 Task: Create a due date automation trigger when advanced on, on the wednesday after a card is due add fields without custom field "Resume" set to a date more than 1 days ago at 11:00 AM.
Action: Mouse moved to (1323, 99)
Screenshot: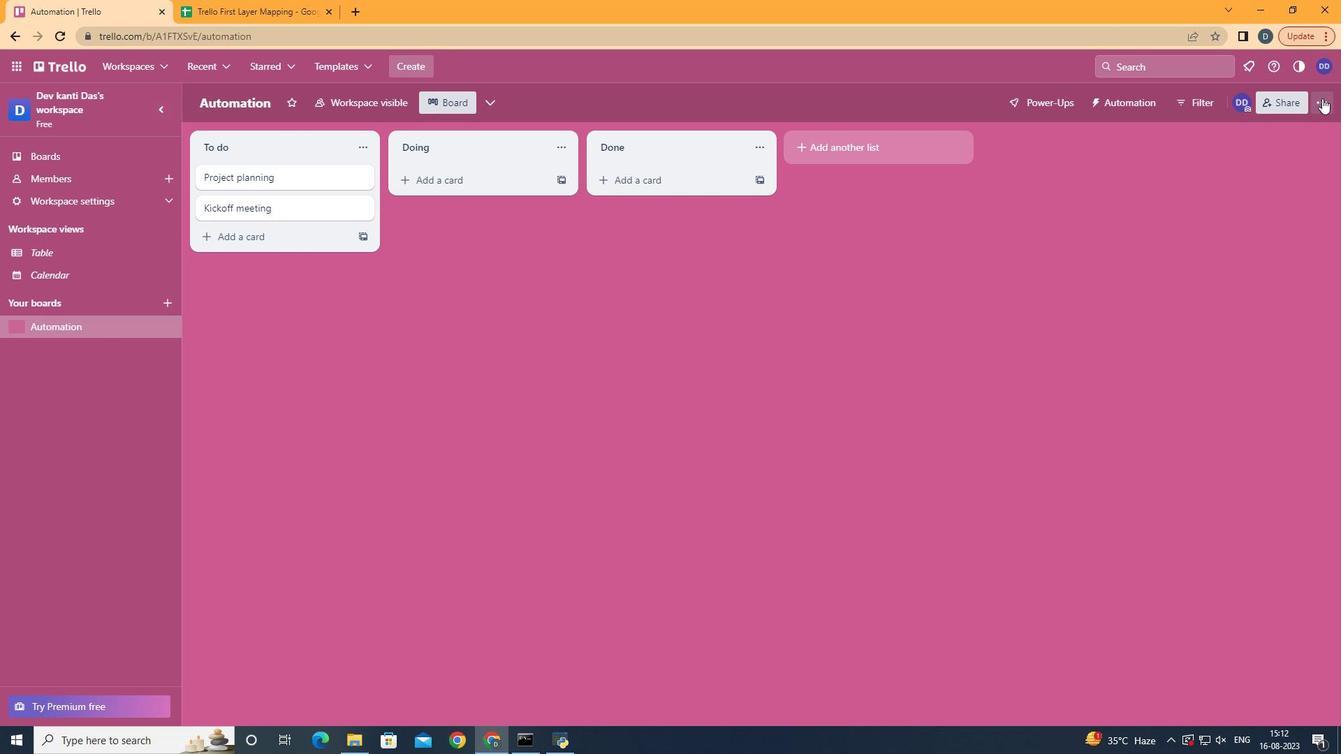 
Action: Mouse pressed left at (1323, 99)
Screenshot: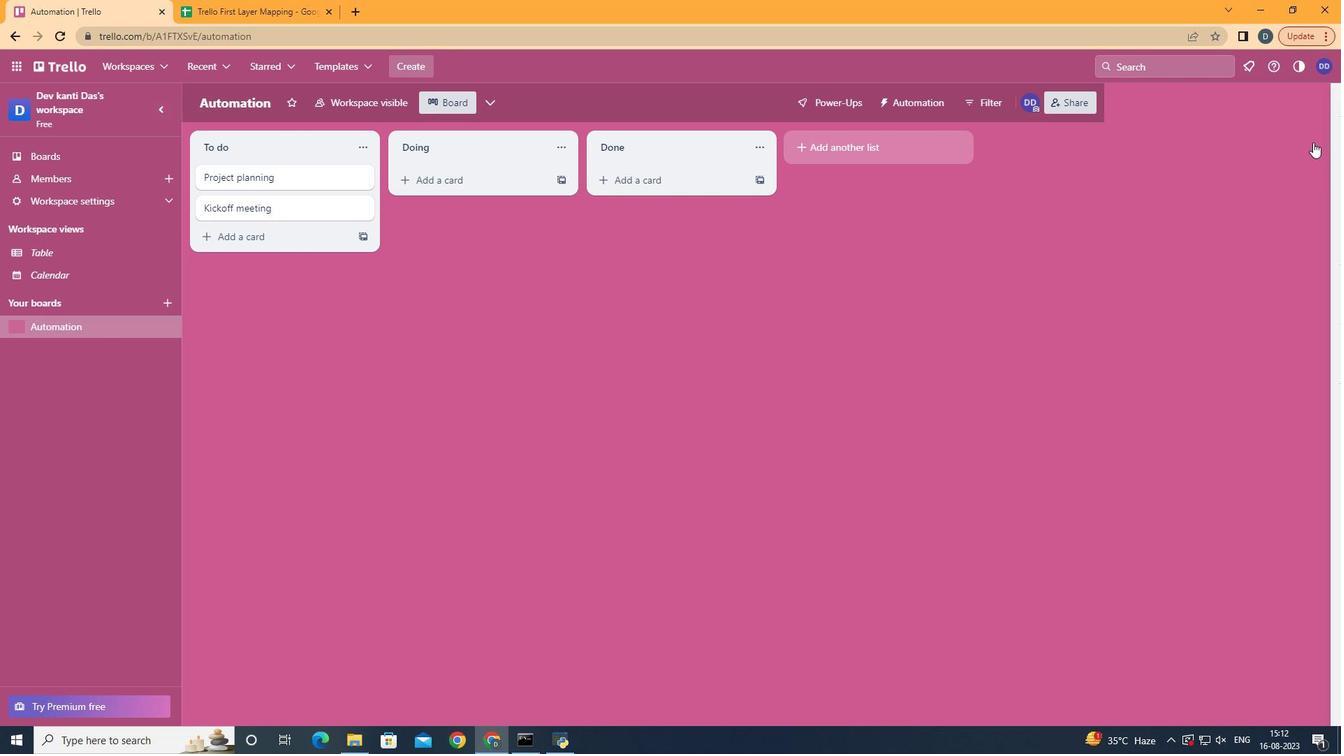 
Action: Mouse moved to (1190, 294)
Screenshot: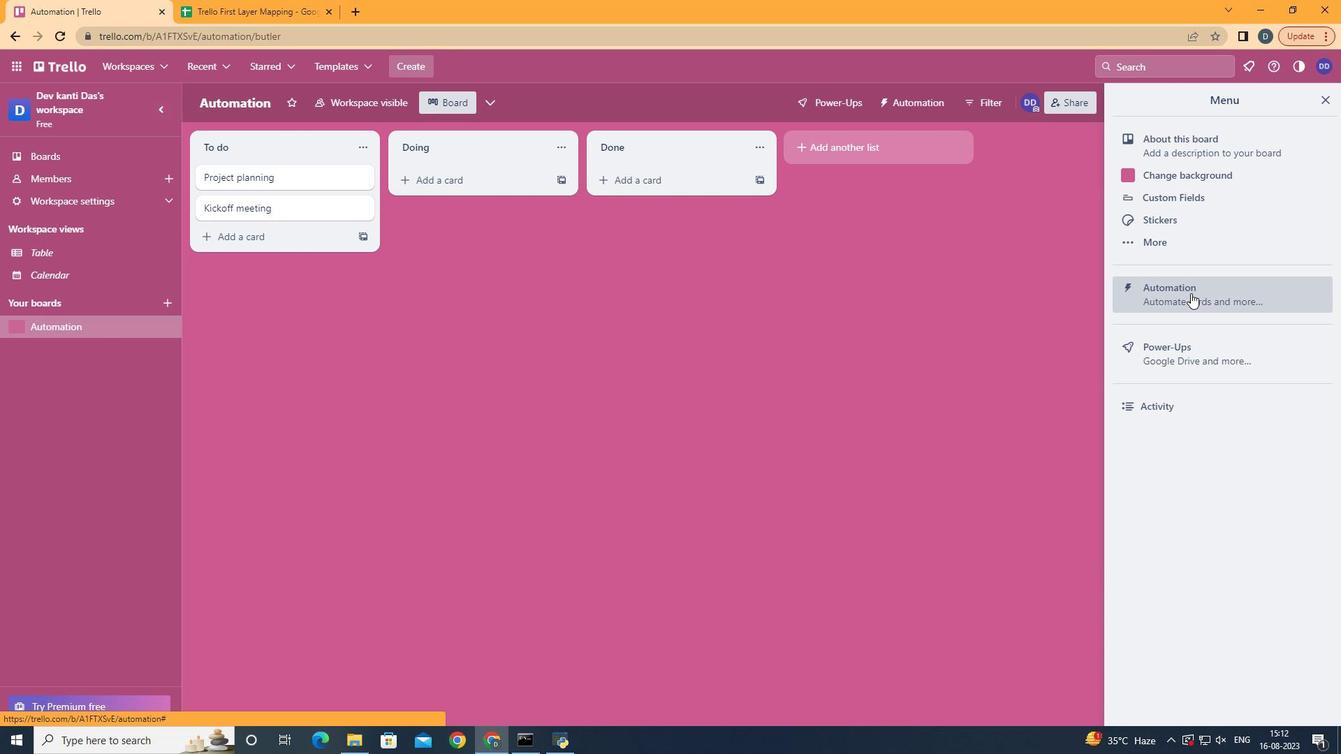 
Action: Mouse pressed left at (1190, 294)
Screenshot: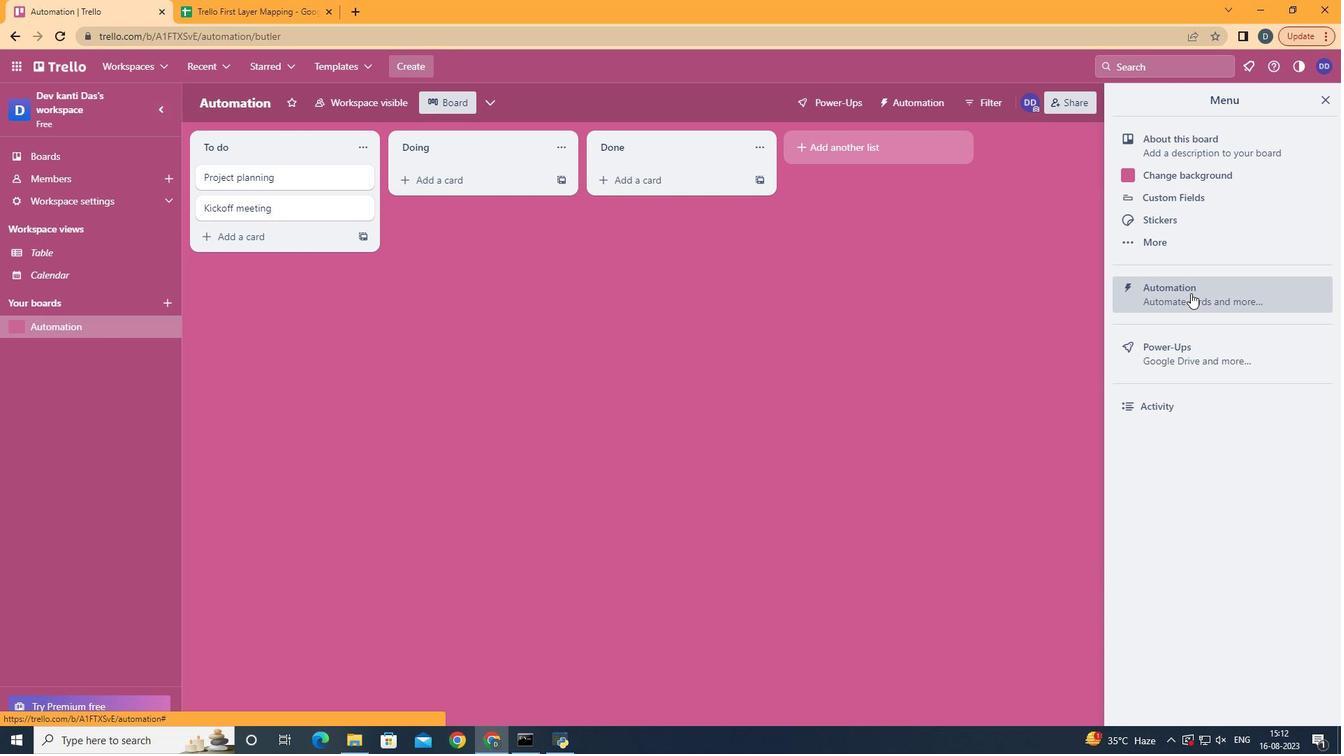 
Action: Mouse moved to (259, 287)
Screenshot: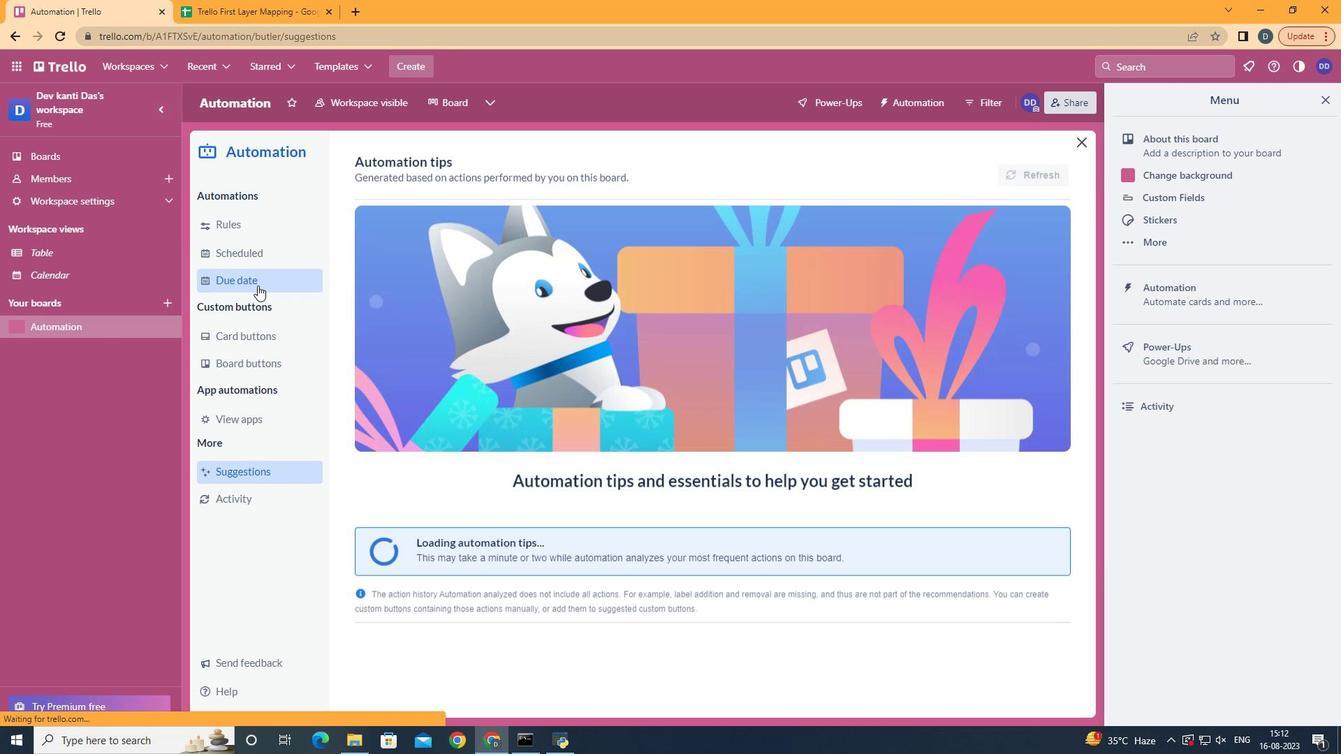 
Action: Mouse pressed left at (259, 287)
Screenshot: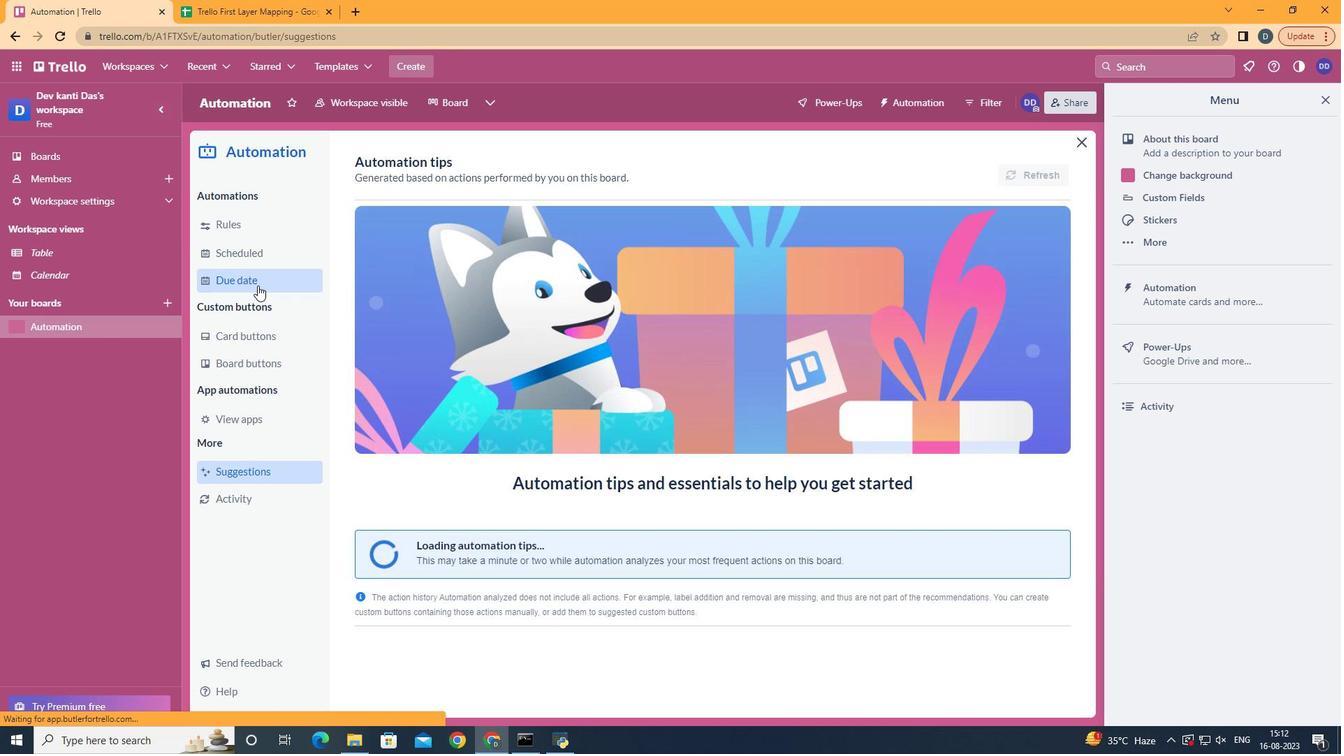 
Action: Mouse moved to (973, 167)
Screenshot: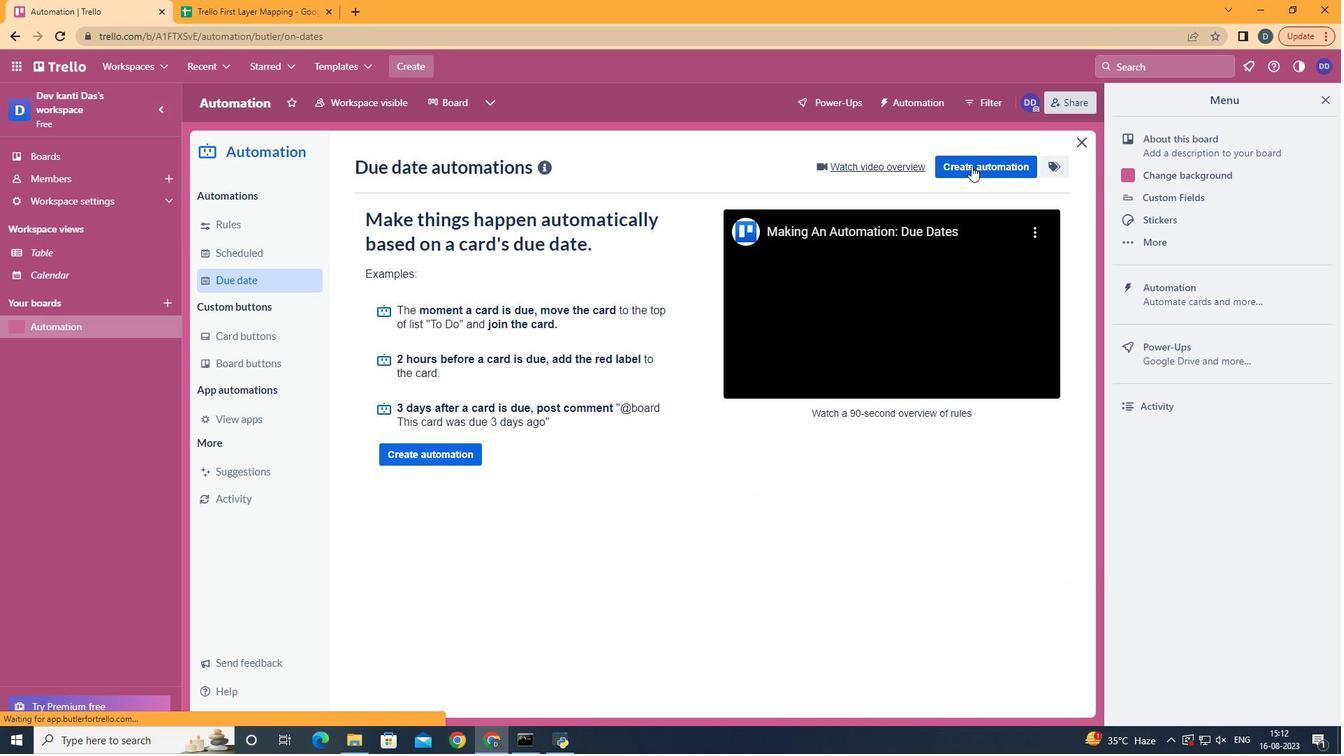 
Action: Mouse pressed left at (973, 167)
Screenshot: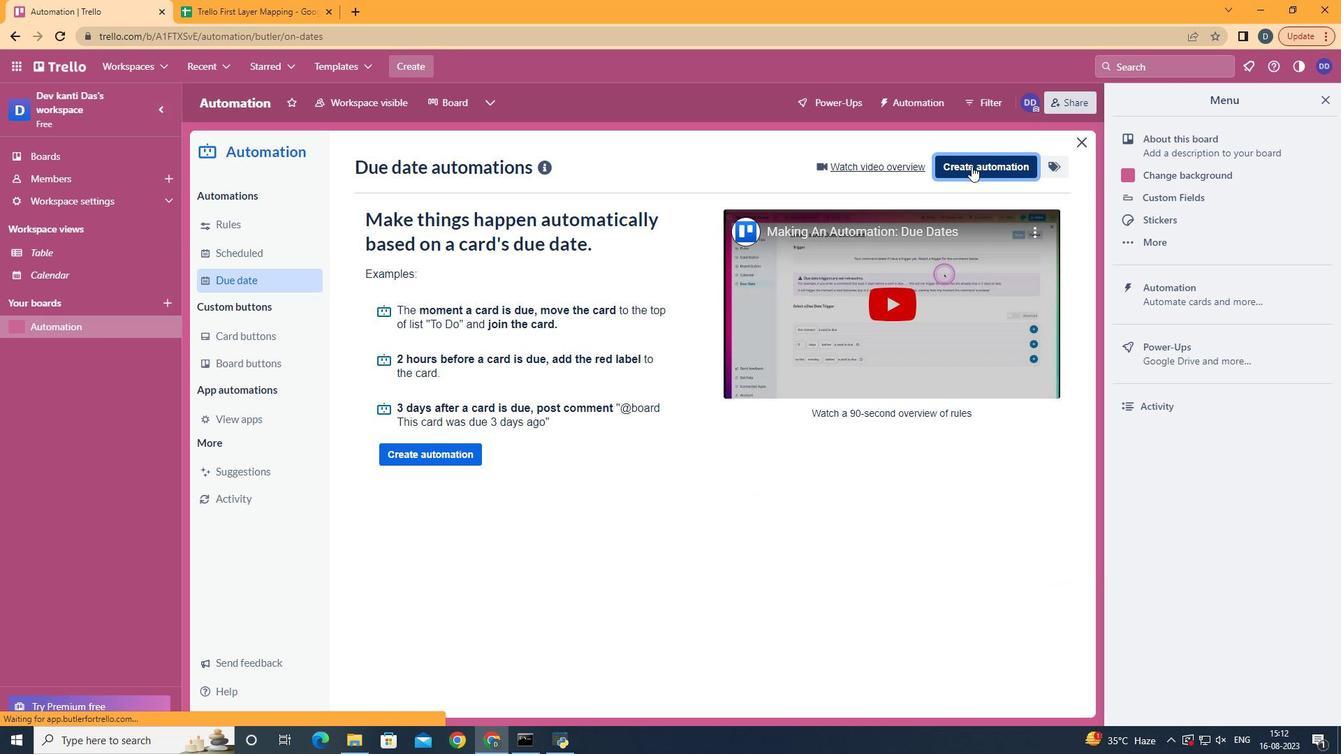
Action: Mouse moved to (732, 331)
Screenshot: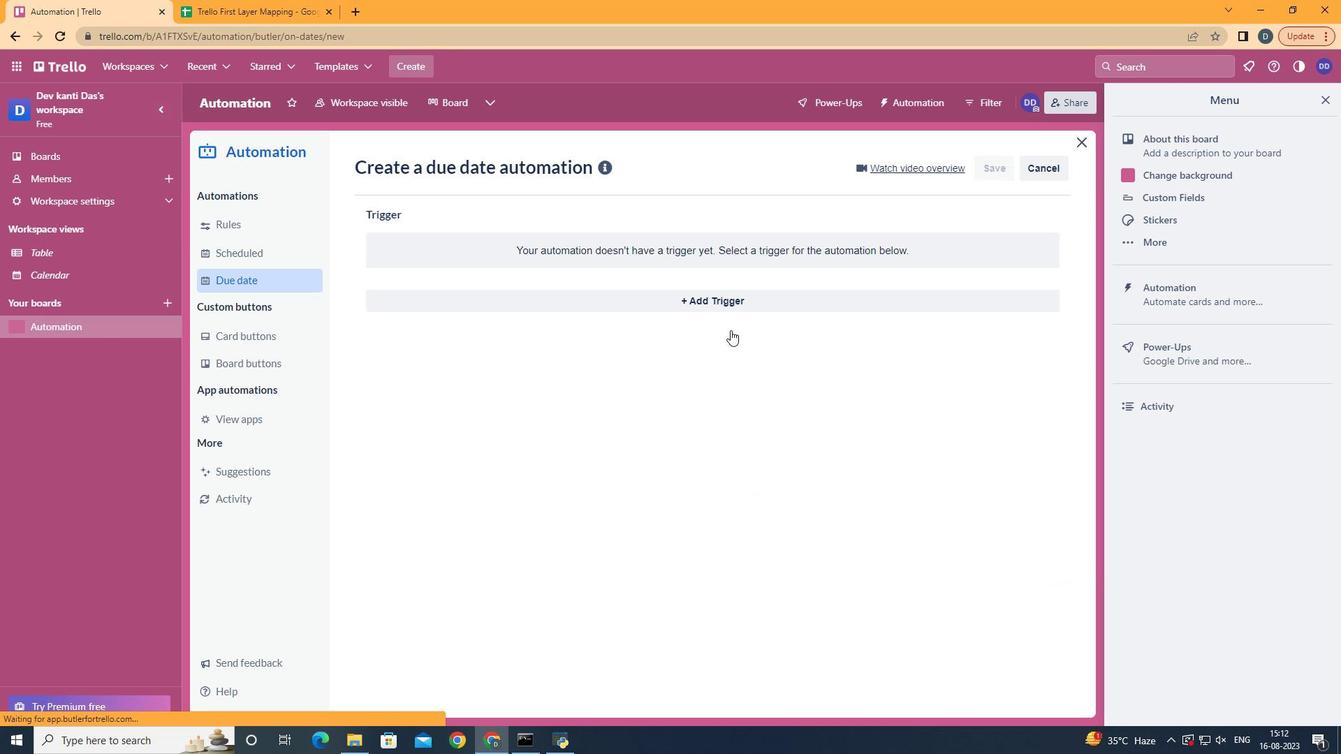 
Action: Mouse pressed left at (732, 331)
Screenshot: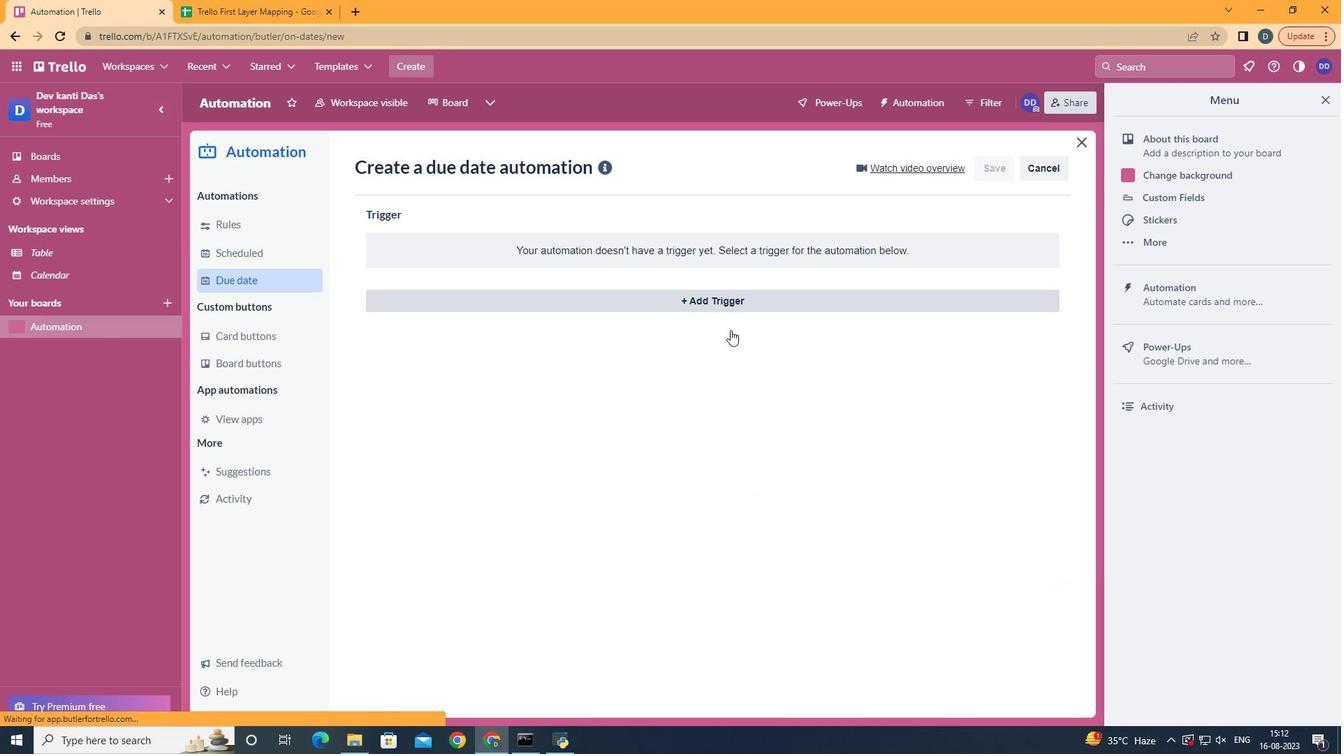 
Action: Mouse moved to (753, 313)
Screenshot: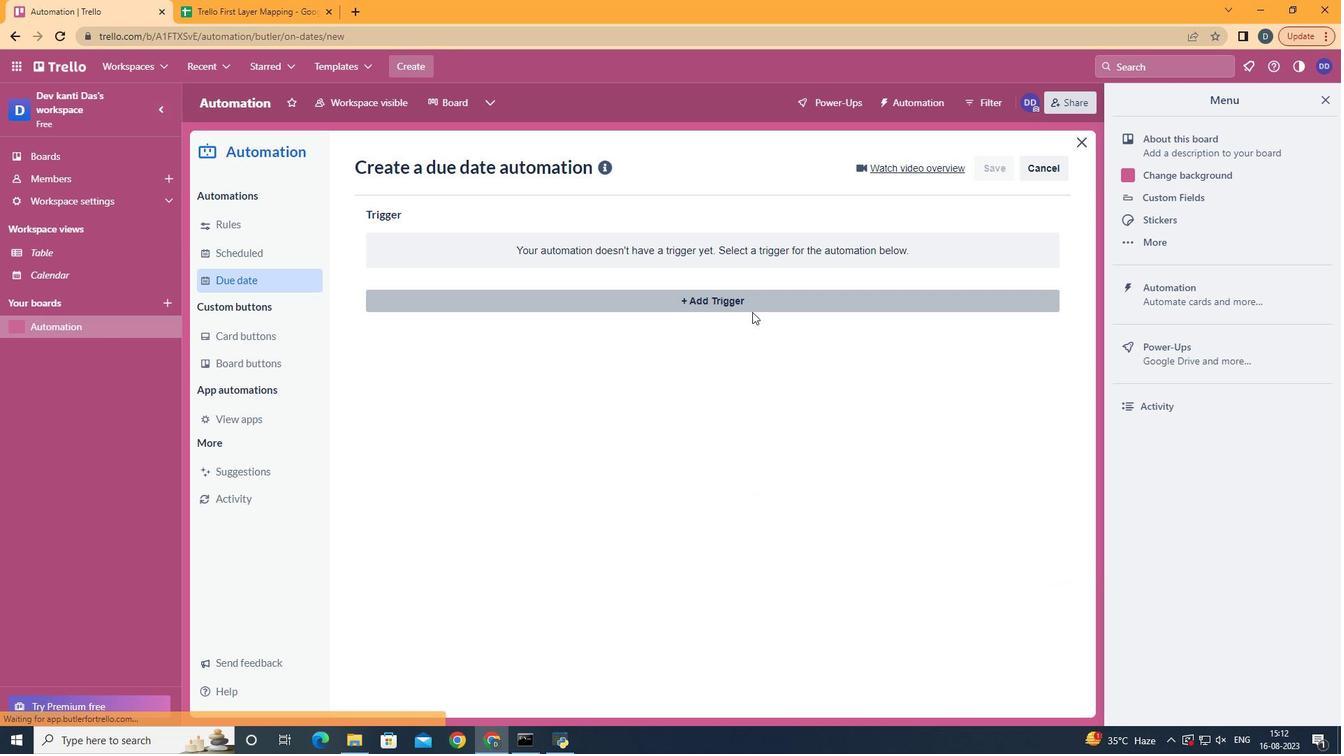 
Action: Mouse pressed left at (753, 313)
Screenshot: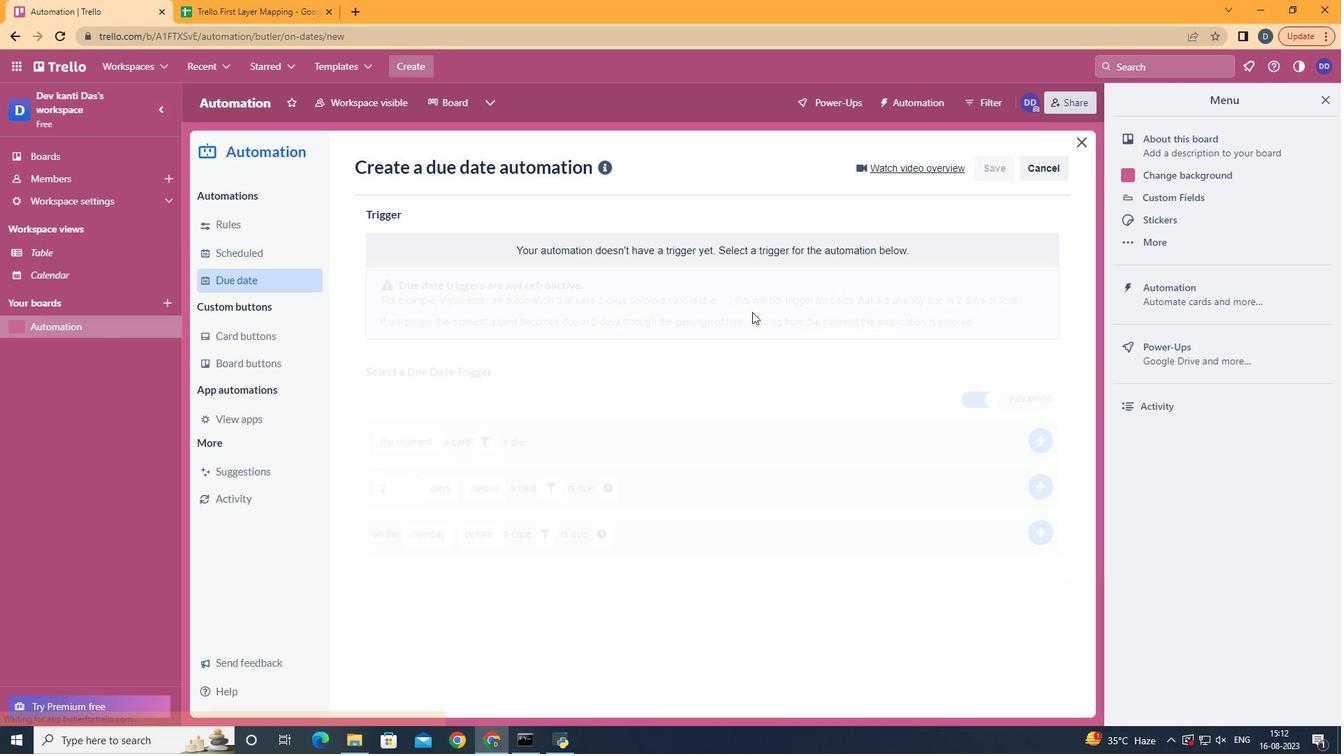 
Action: Mouse moved to (465, 423)
Screenshot: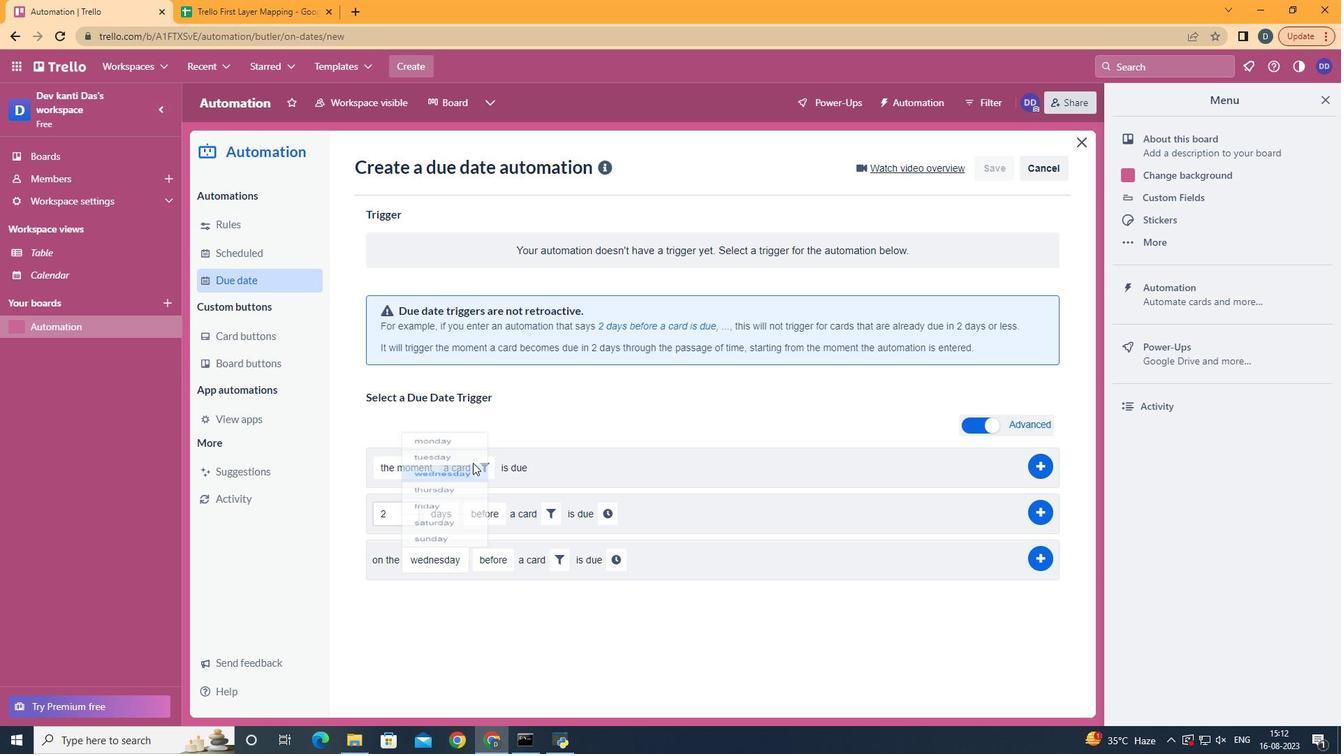 
Action: Mouse pressed left at (465, 423)
Screenshot: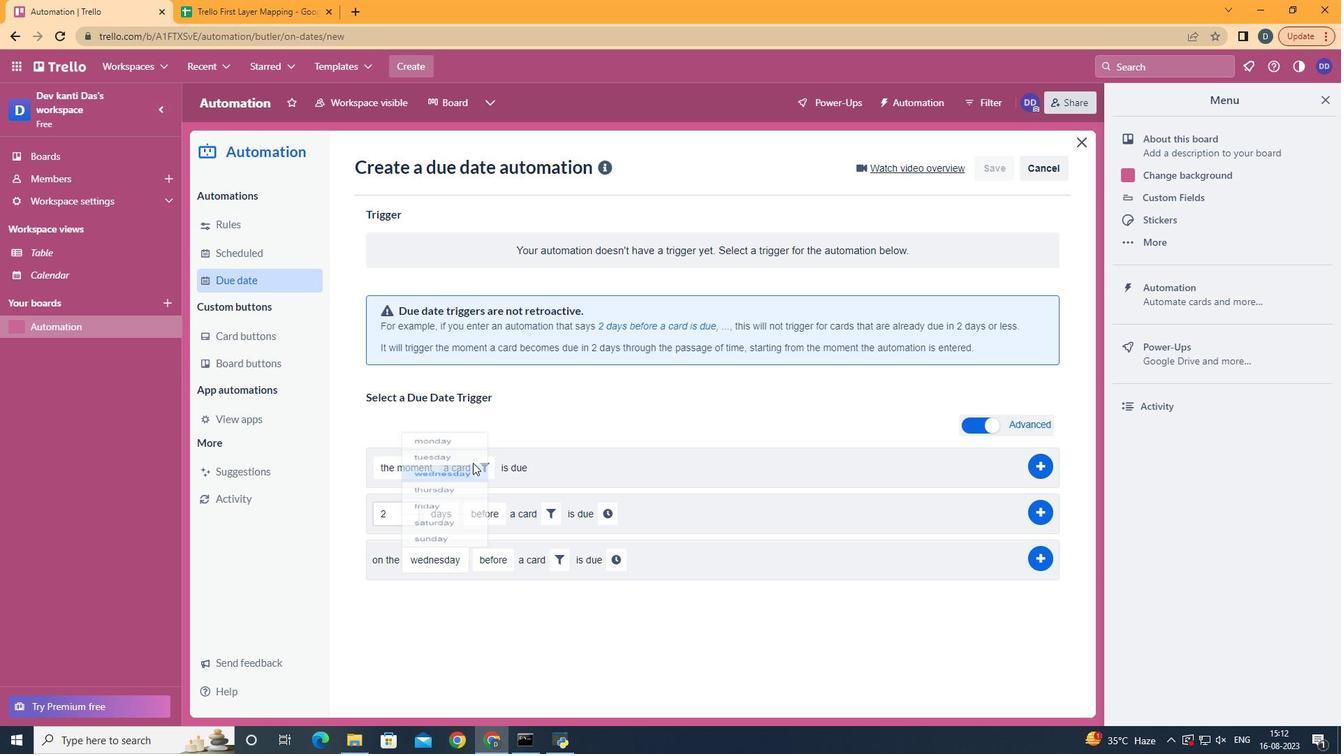 
Action: Mouse moved to (516, 613)
Screenshot: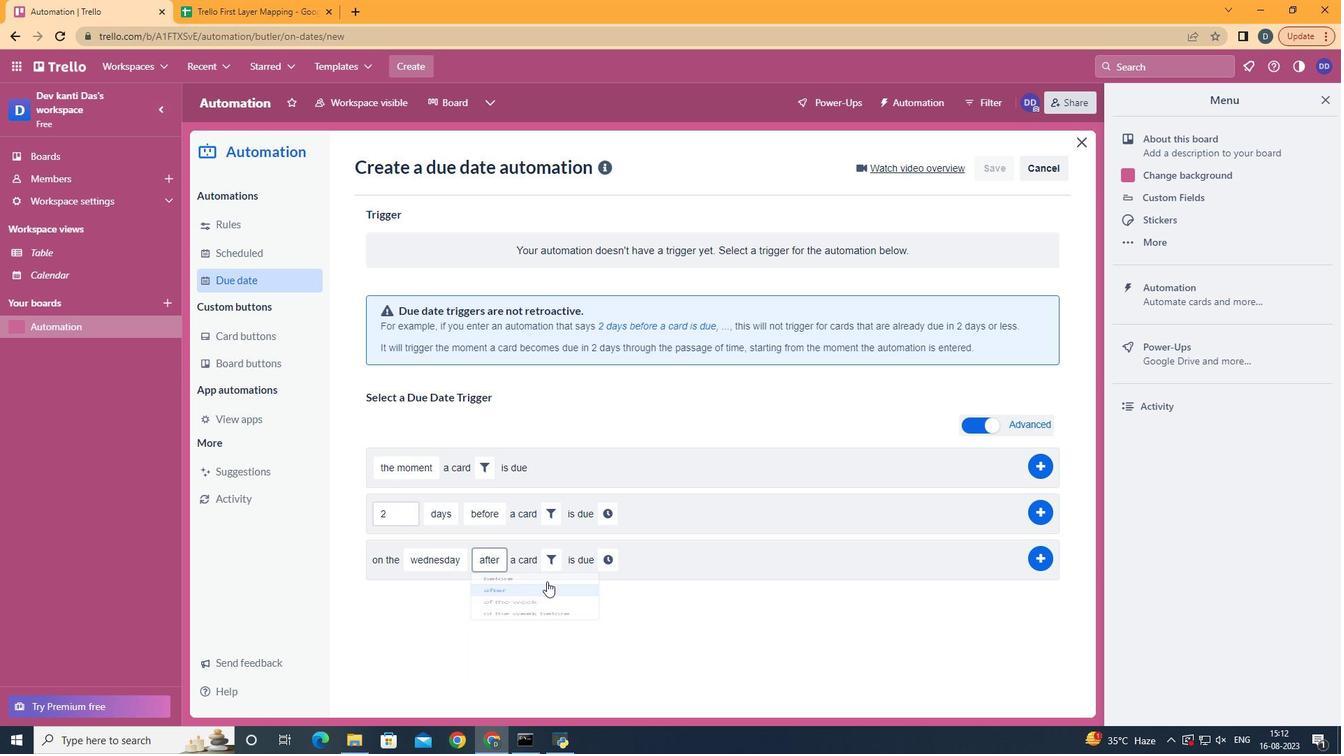 
Action: Mouse pressed left at (516, 613)
Screenshot: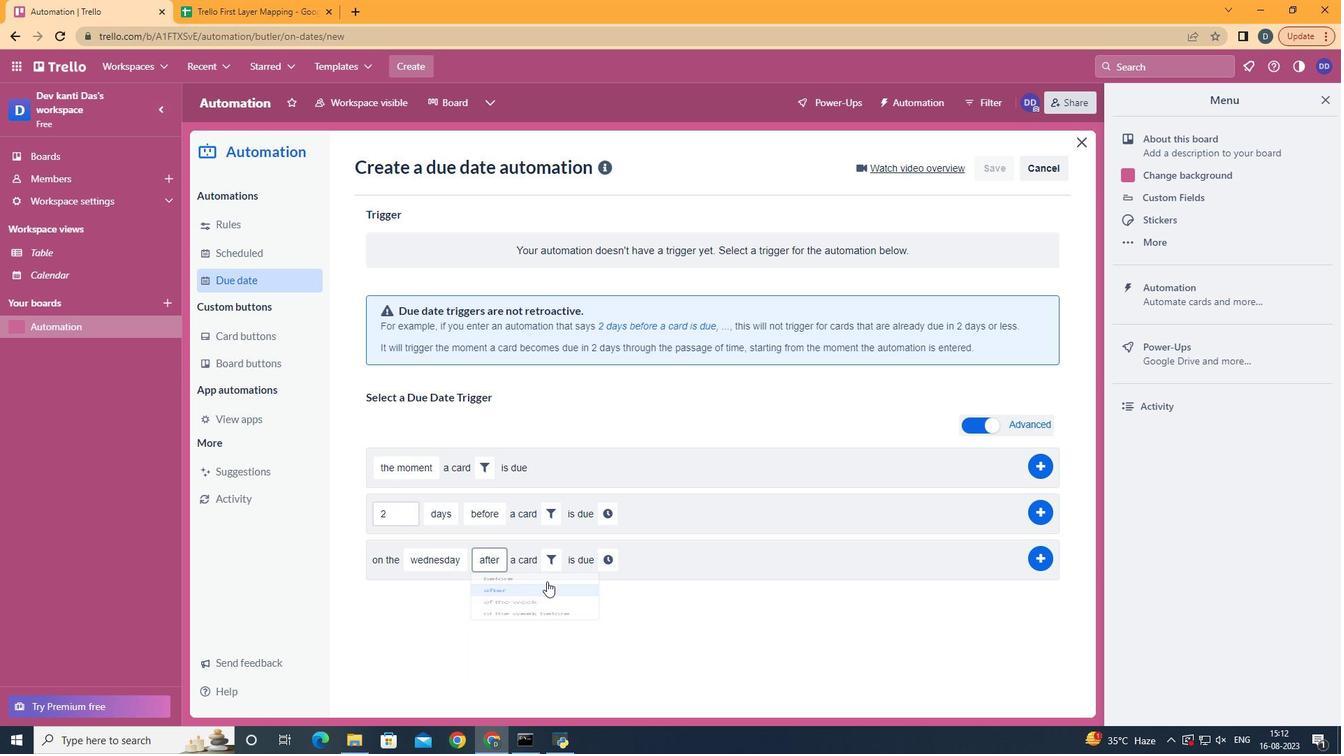 
Action: Mouse moved to (551, 573)
Screenshot: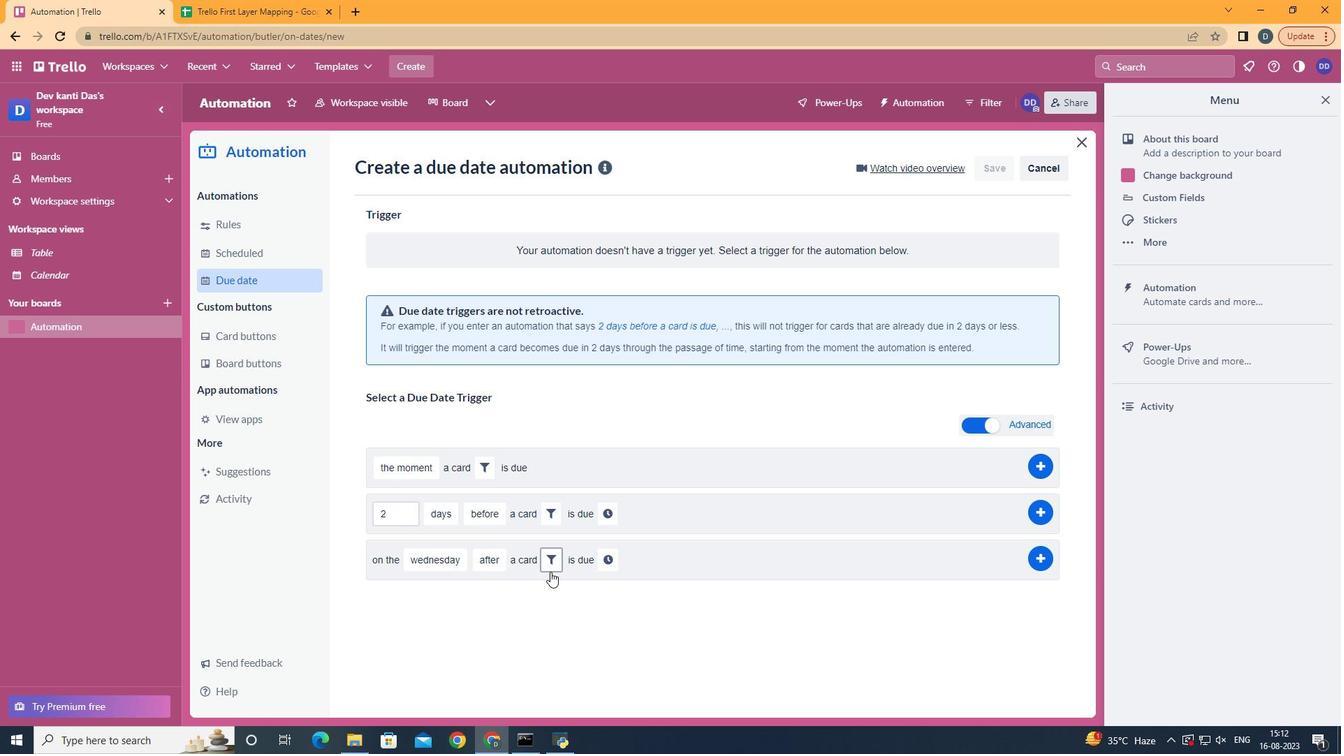 
Action: Mouse pressed left at (551, 573)
Screenshot: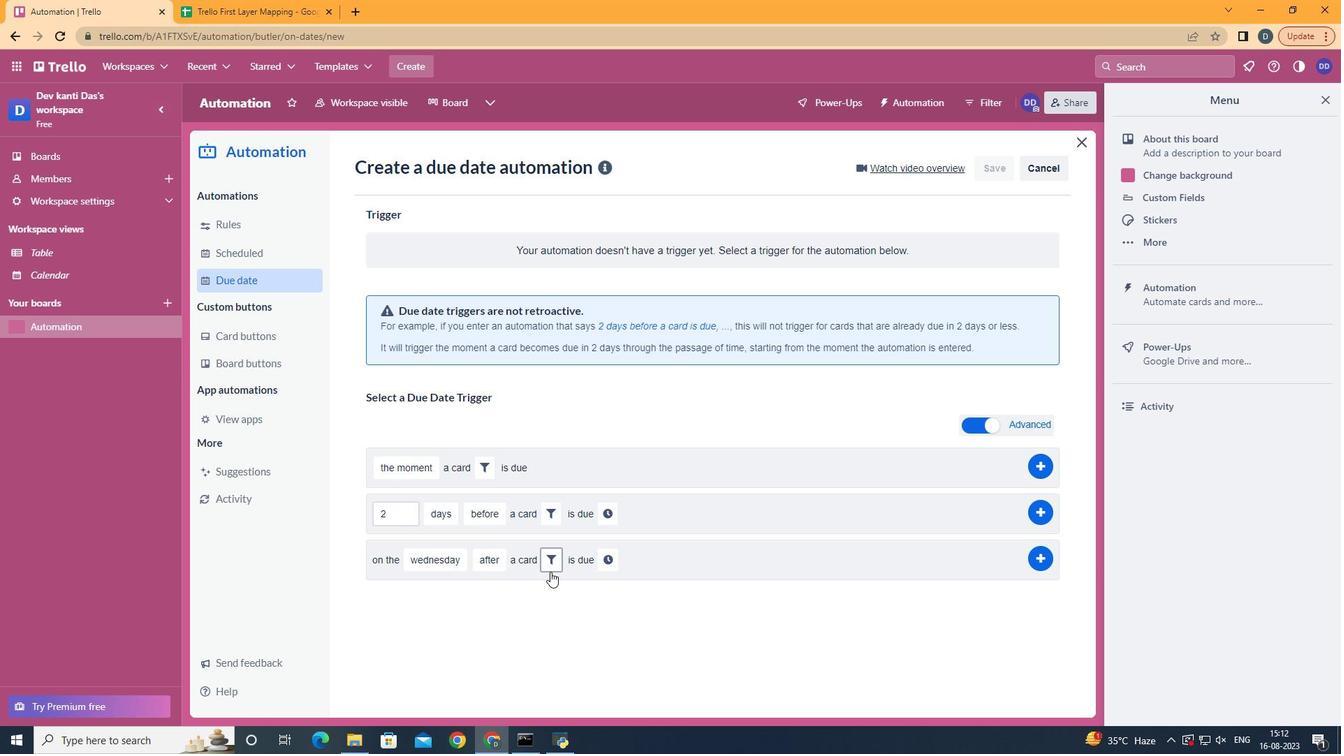 
Action: Mouse moved to (781, 600)
Screenshot: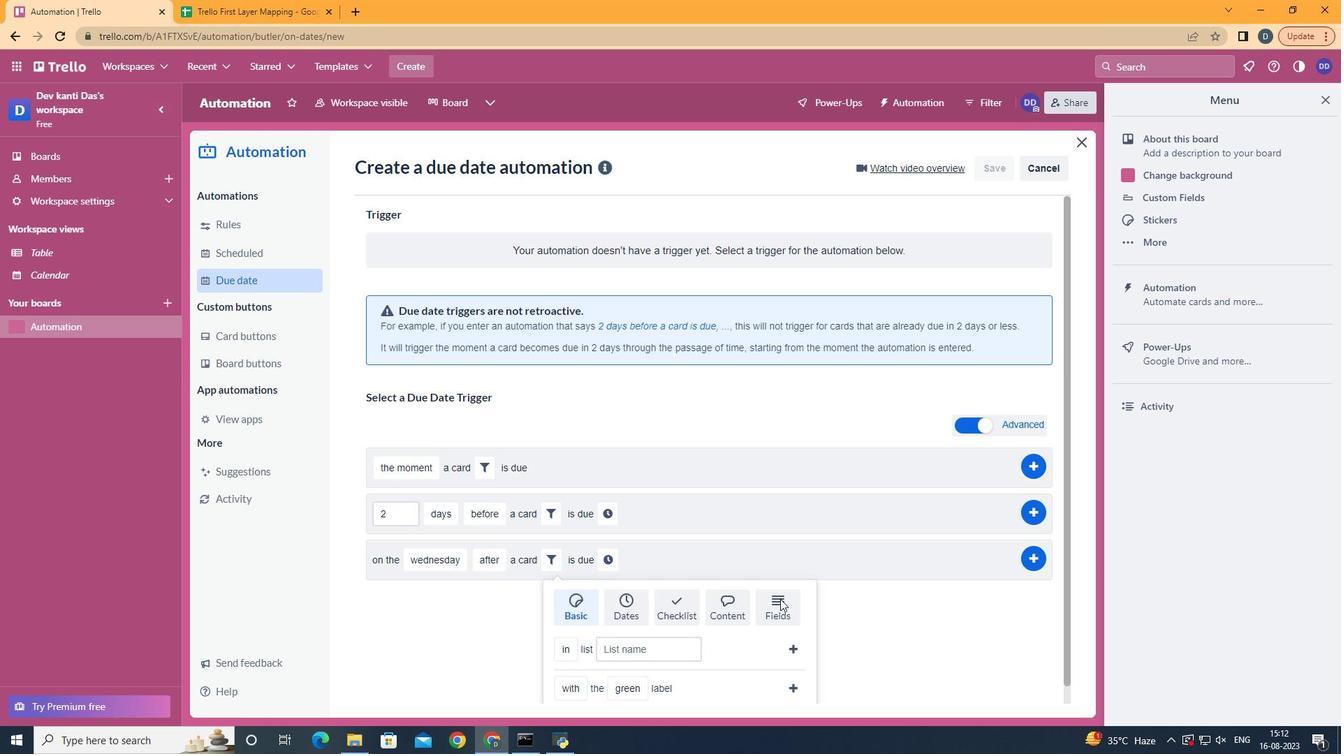 
Action: Mouse pressed left at (781, 600)
Screenshot: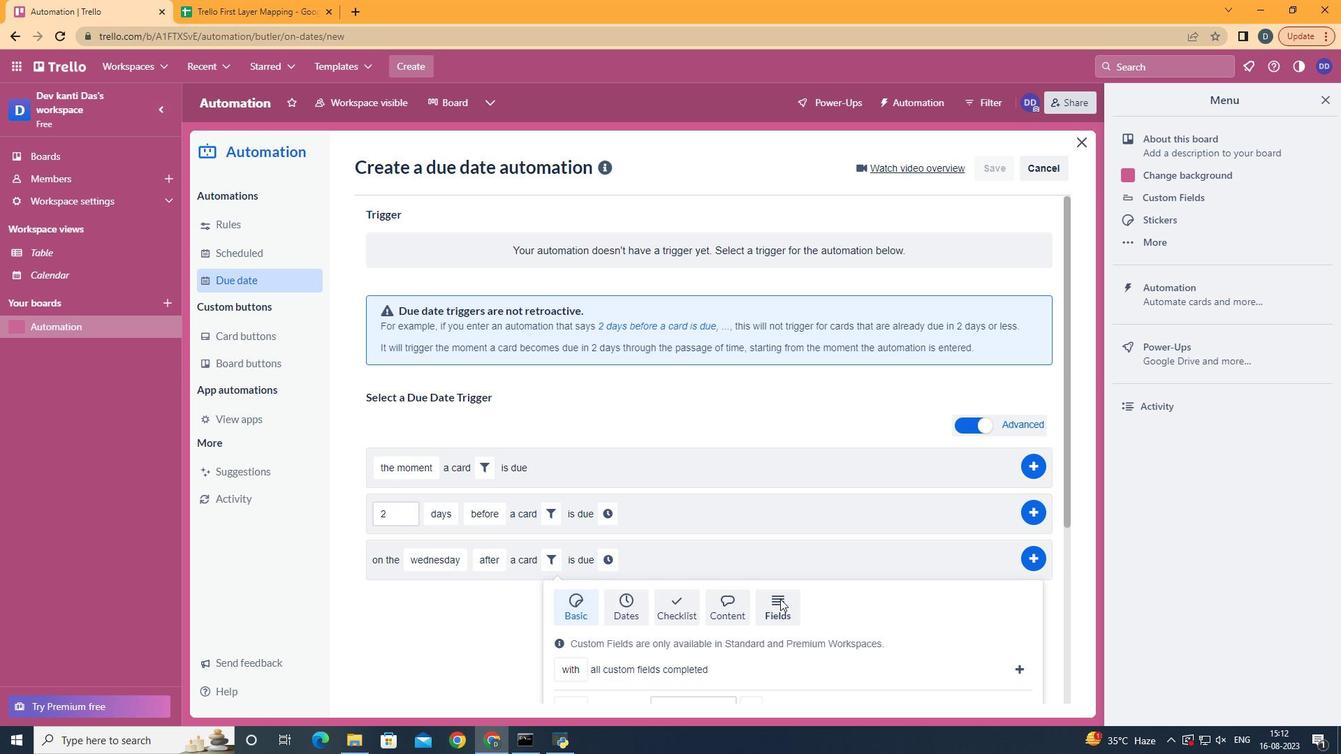 
Action: Mouse scrolled (781, 600) with delta (0, 0)
Screenshot: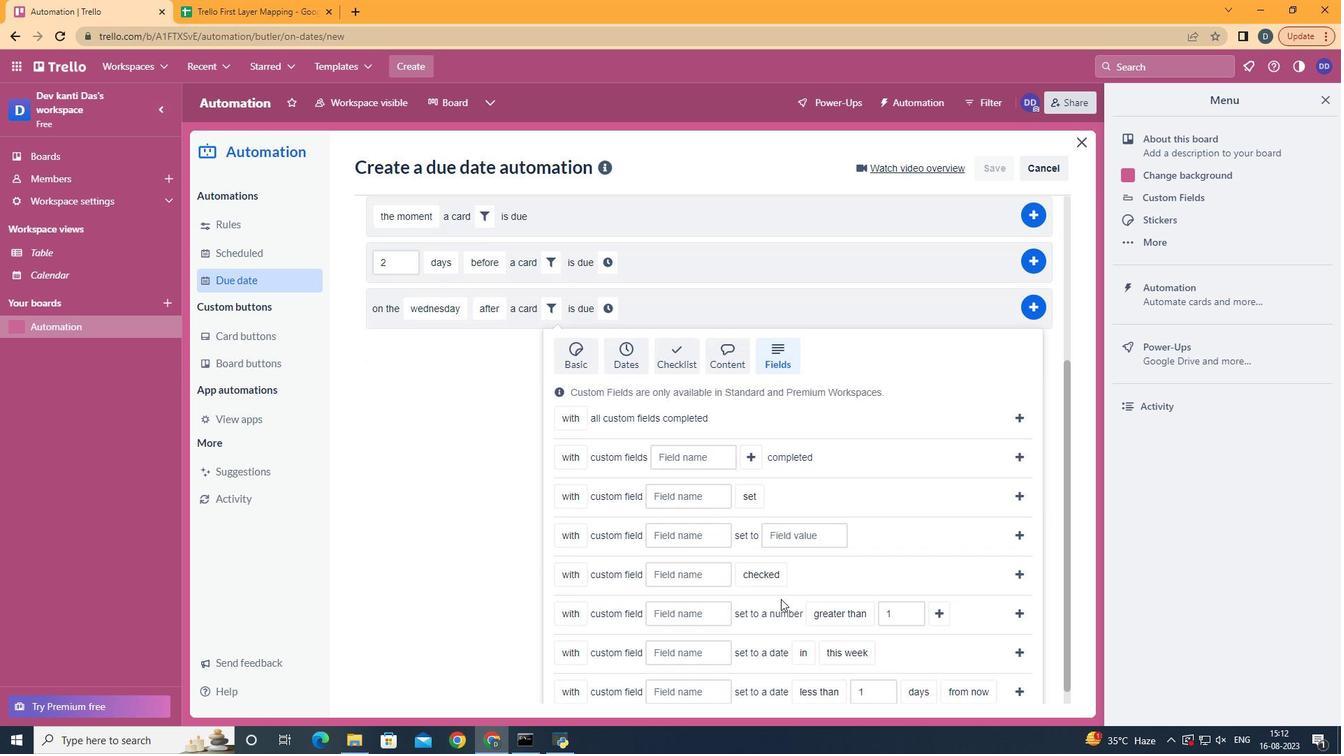 
Action: Mouse scrolled (781, 600) with delta (0, 0)
Screenshot: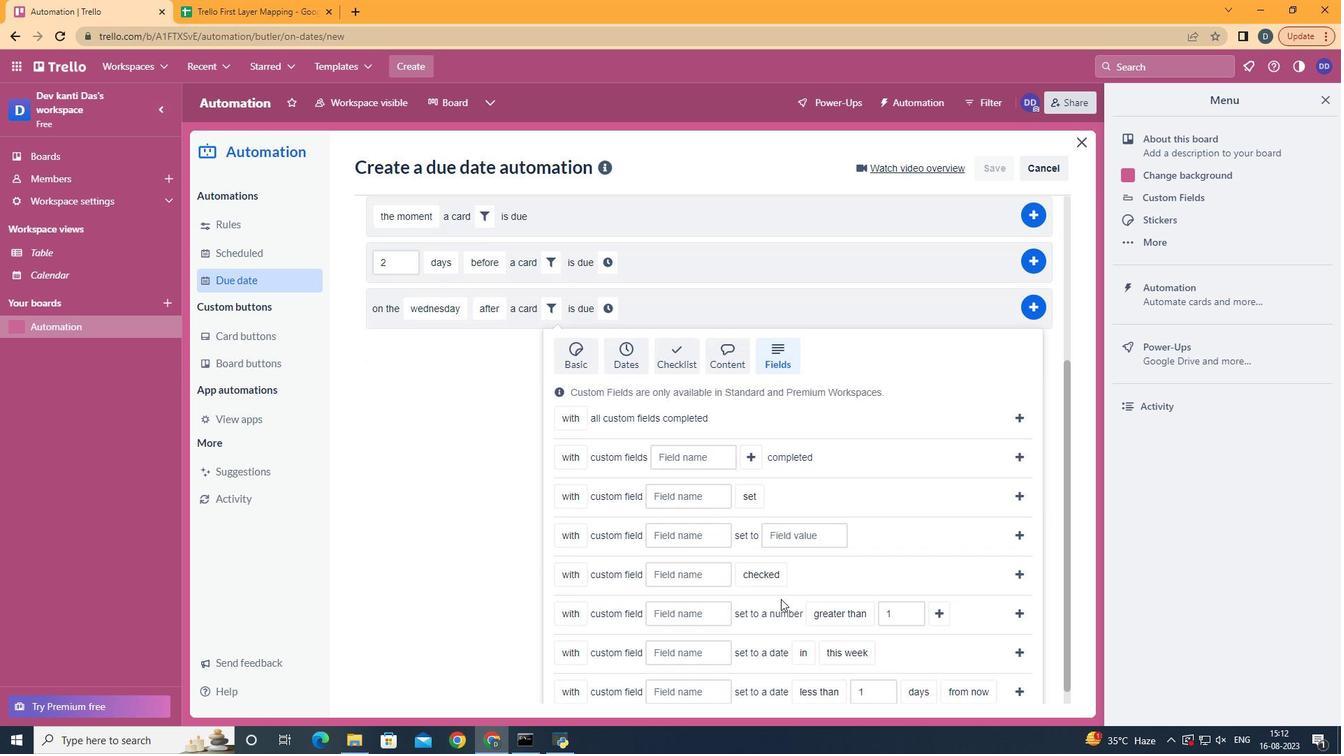 
Action: Mouse scrolled (781, 600) with delta (0, 0)
Screenshot: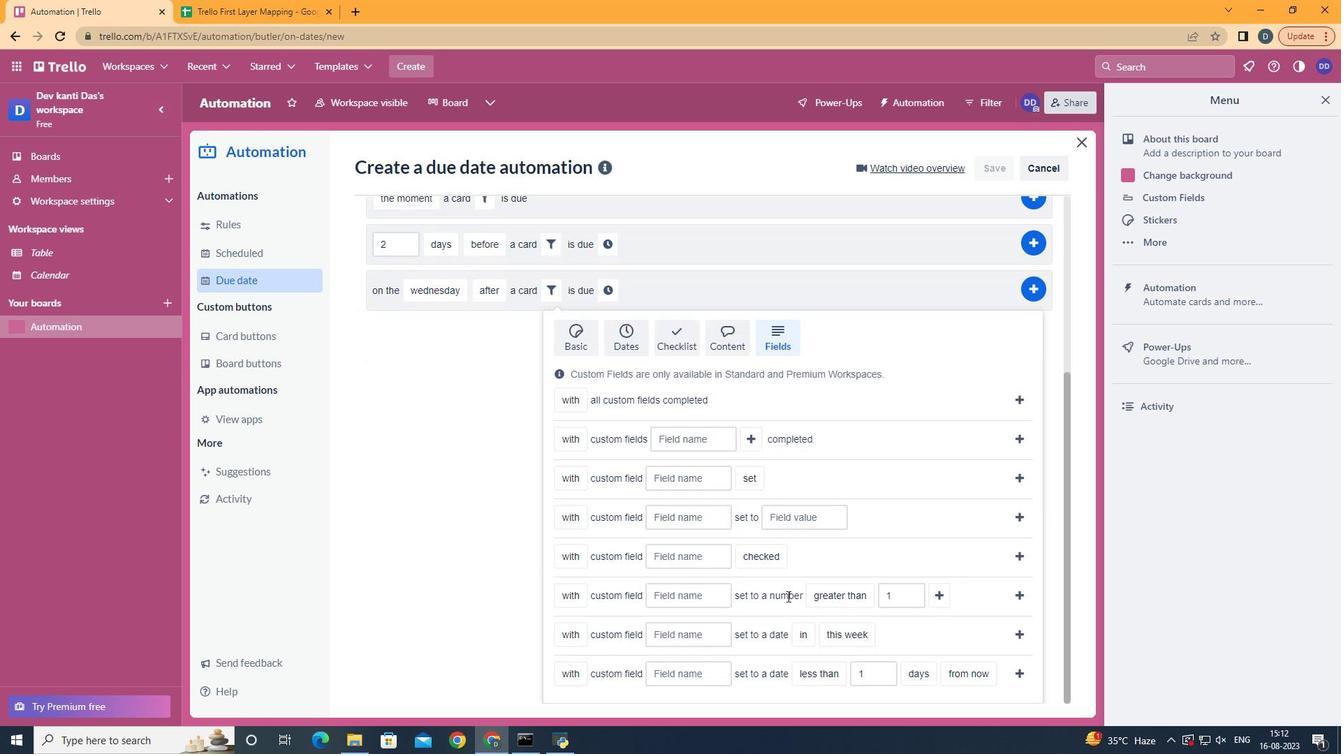 
Action: Mouse scrolled (781, 599) with delta (0, -1)
Screenshot: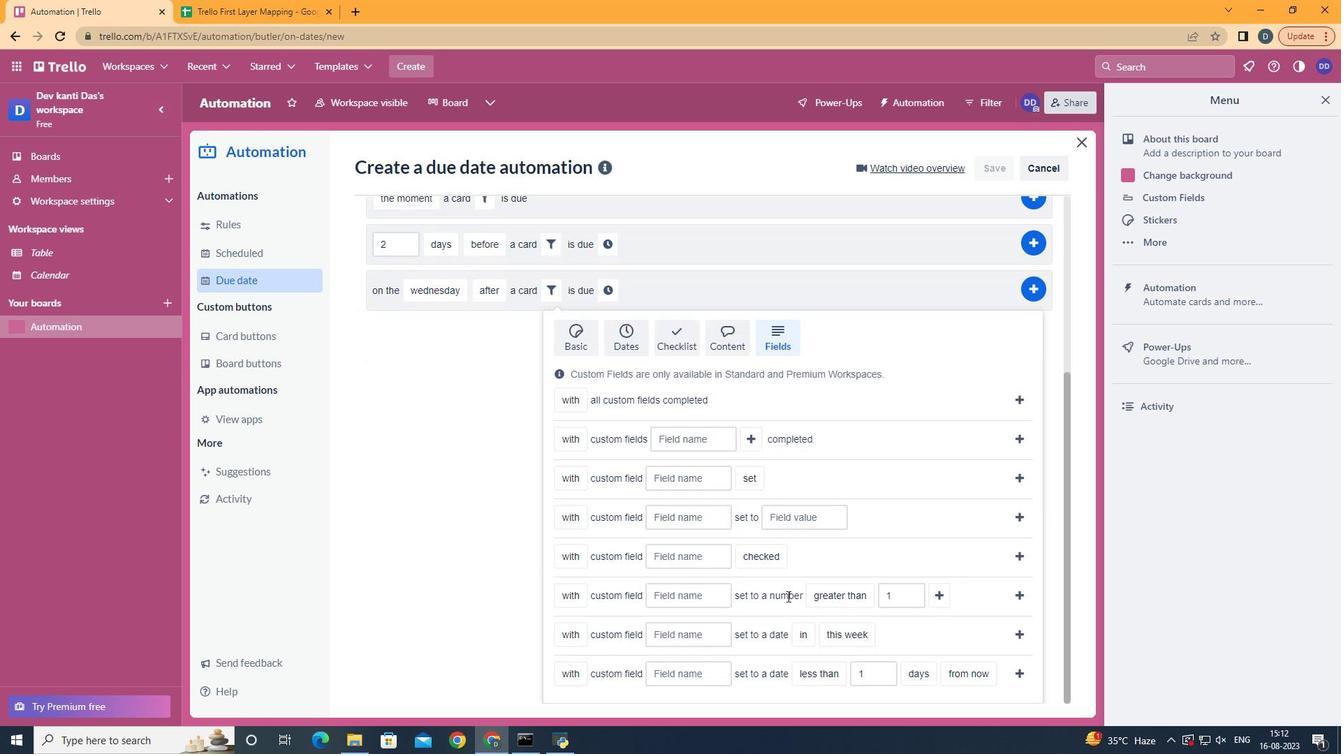 
Action: Mouse scrolled (781, 600) with delta (0, 0)
Screenshot: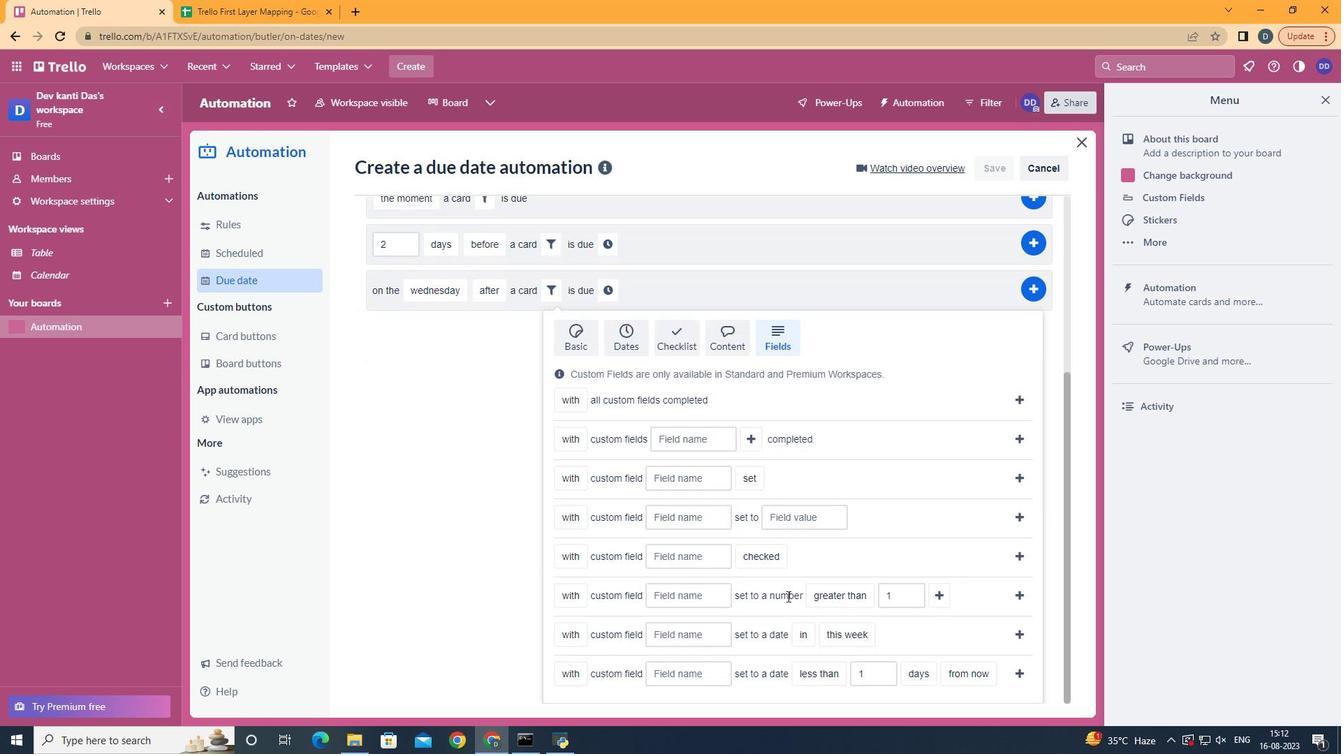 
Action: Mouse moved to (597, 642)
Screenshot: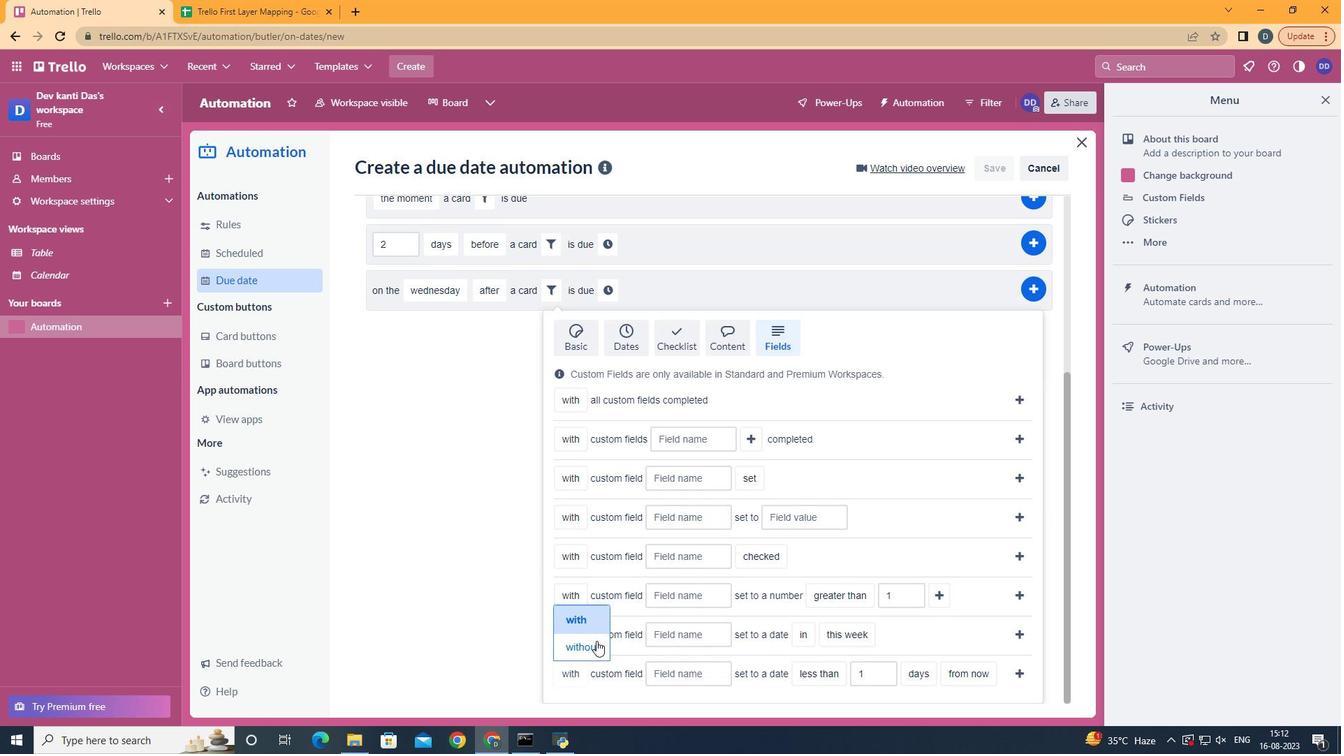
Action: Mouse pressed left at (597, 642)
Screenshot: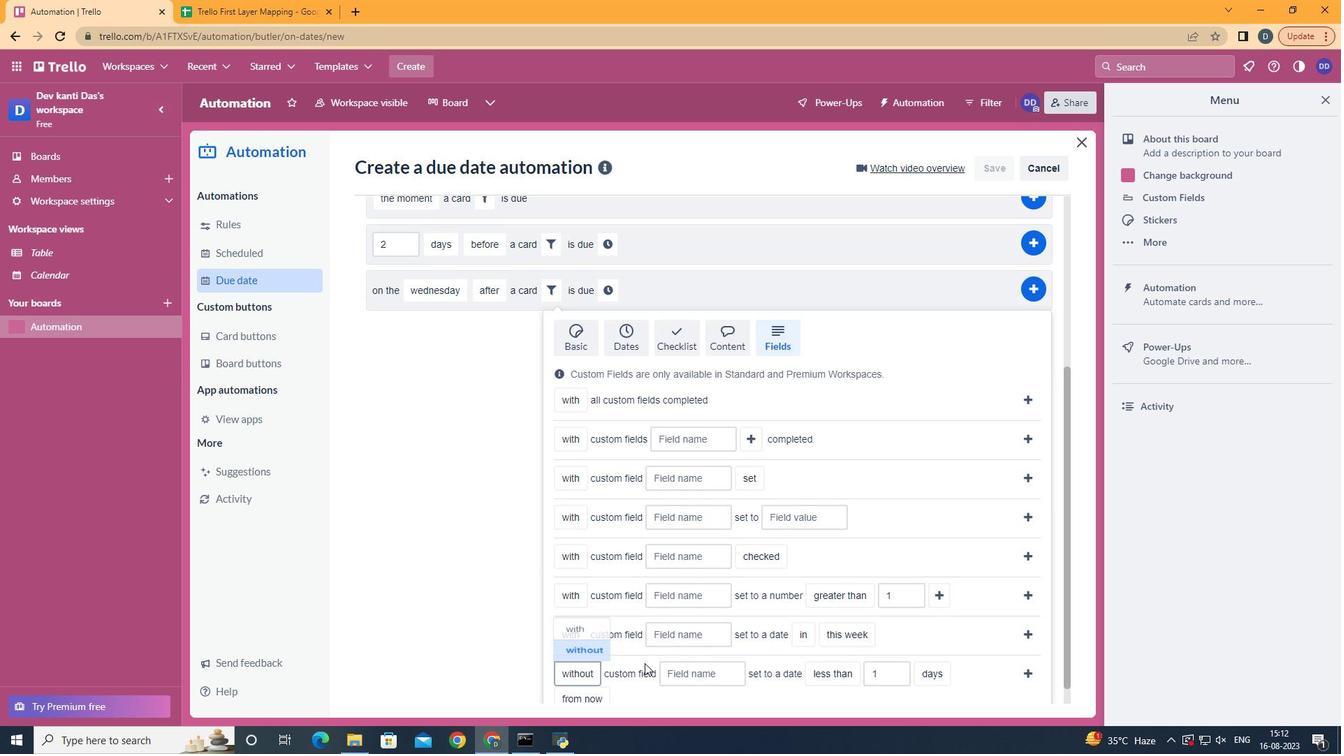 
Action: Mouse moved to (704, 675)
Screenshot: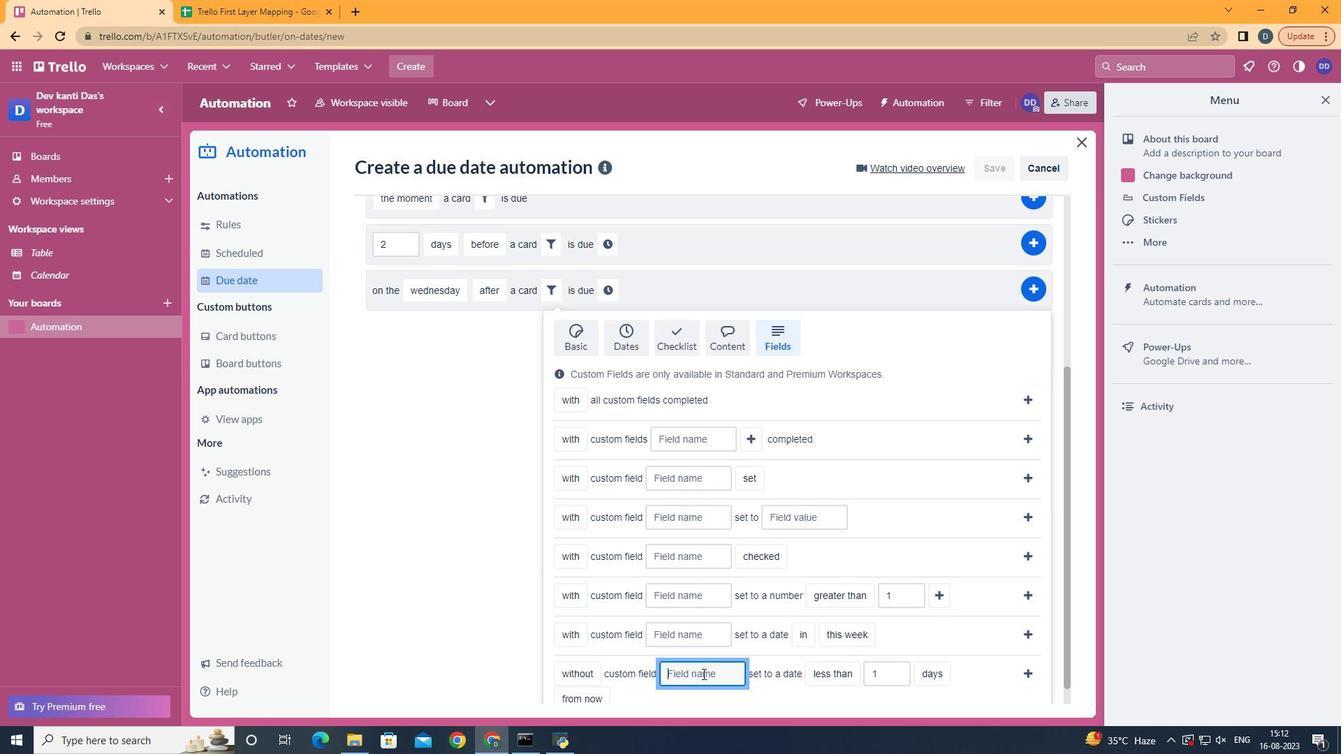 
Action: Mouse pressed left at (704, 675)
Screenshot: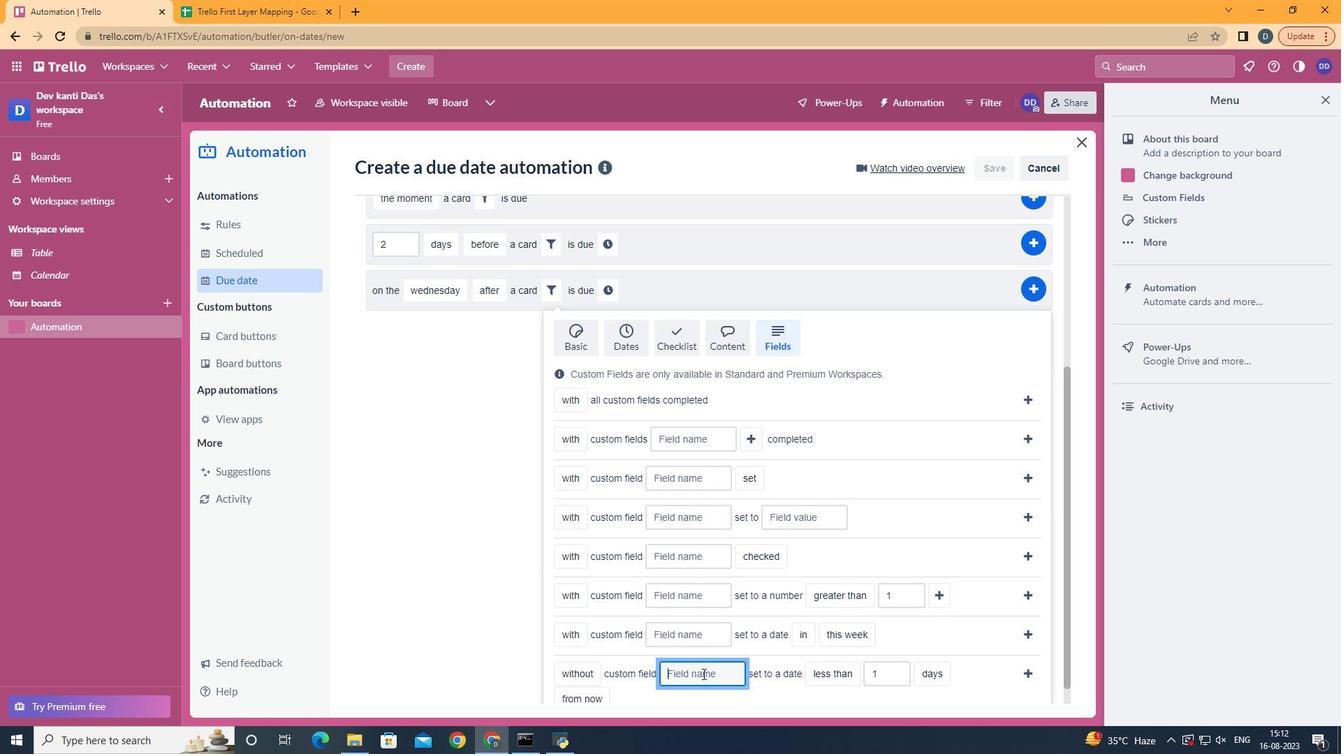 
Action: Key pressed <Key.shift>Resume
Screenshot: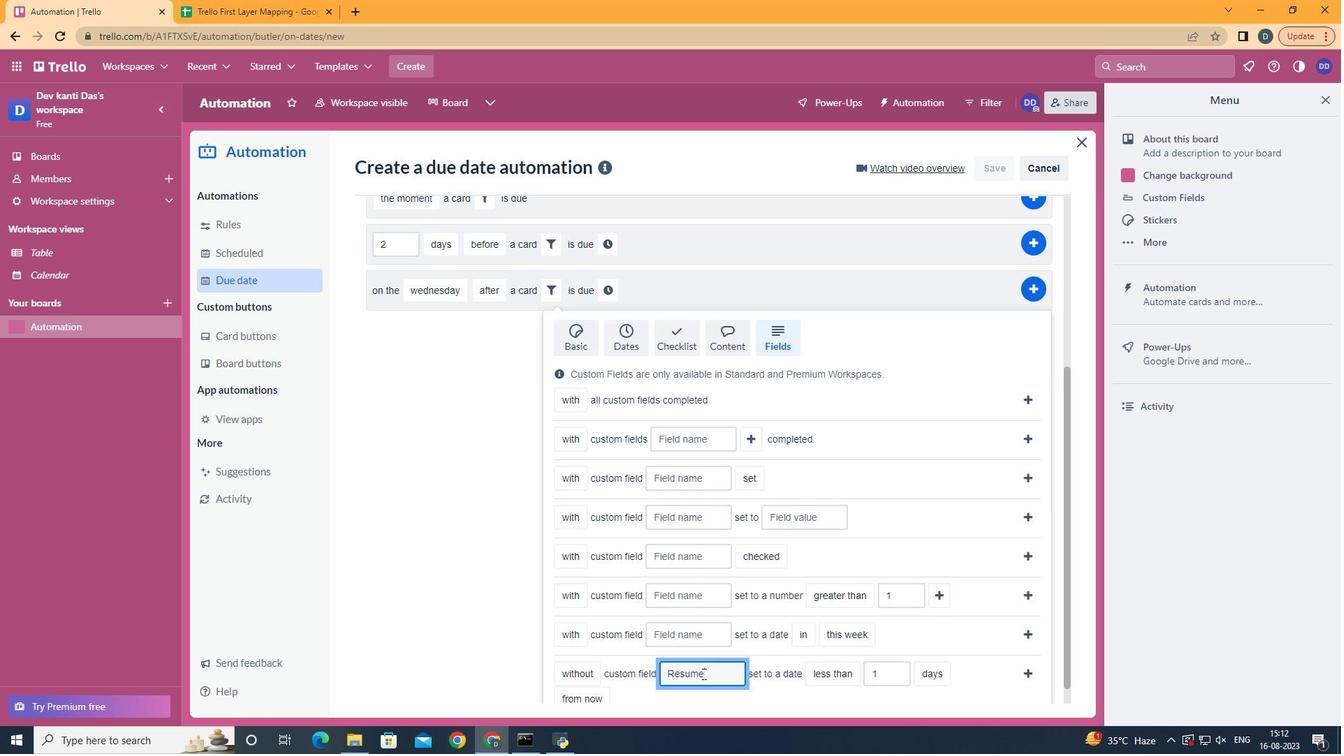 
Action: Mouse moved to (848, 597)
Screenshot: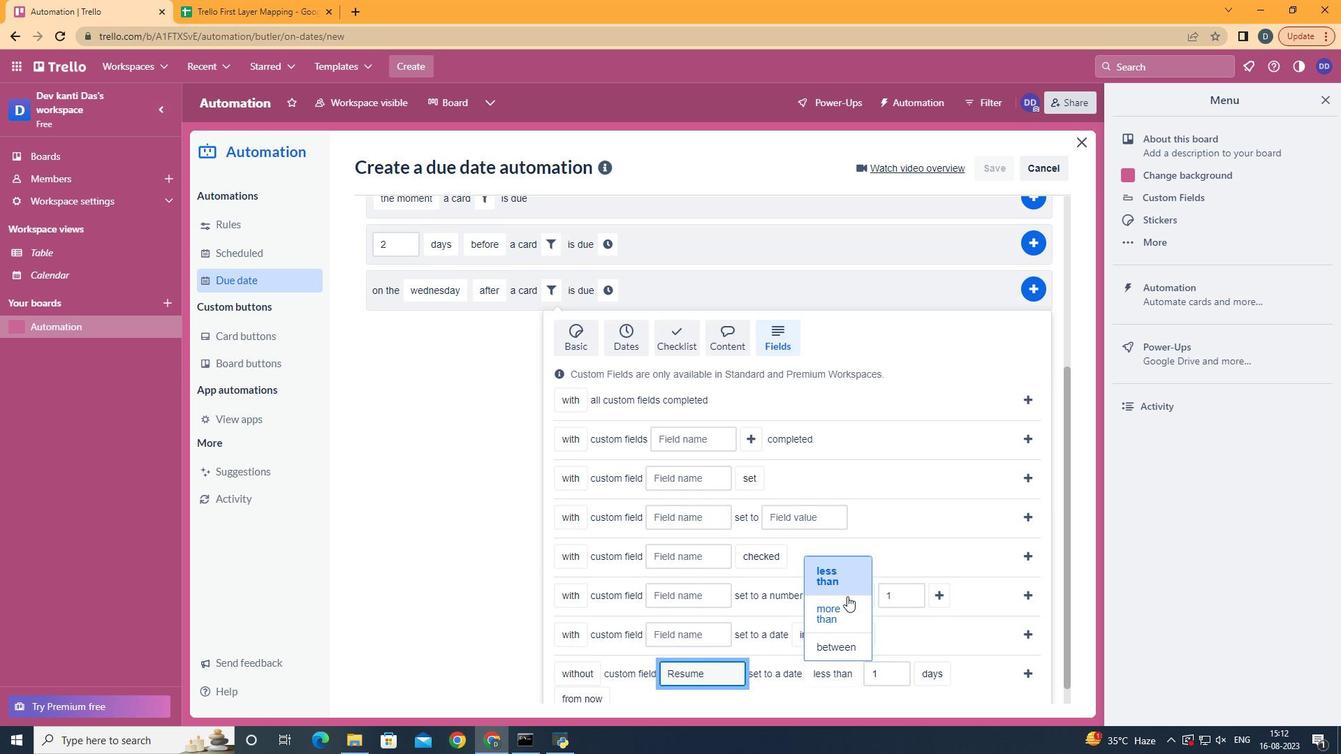 
Action: Mouse pressed left at (848, 597)
Screenshot: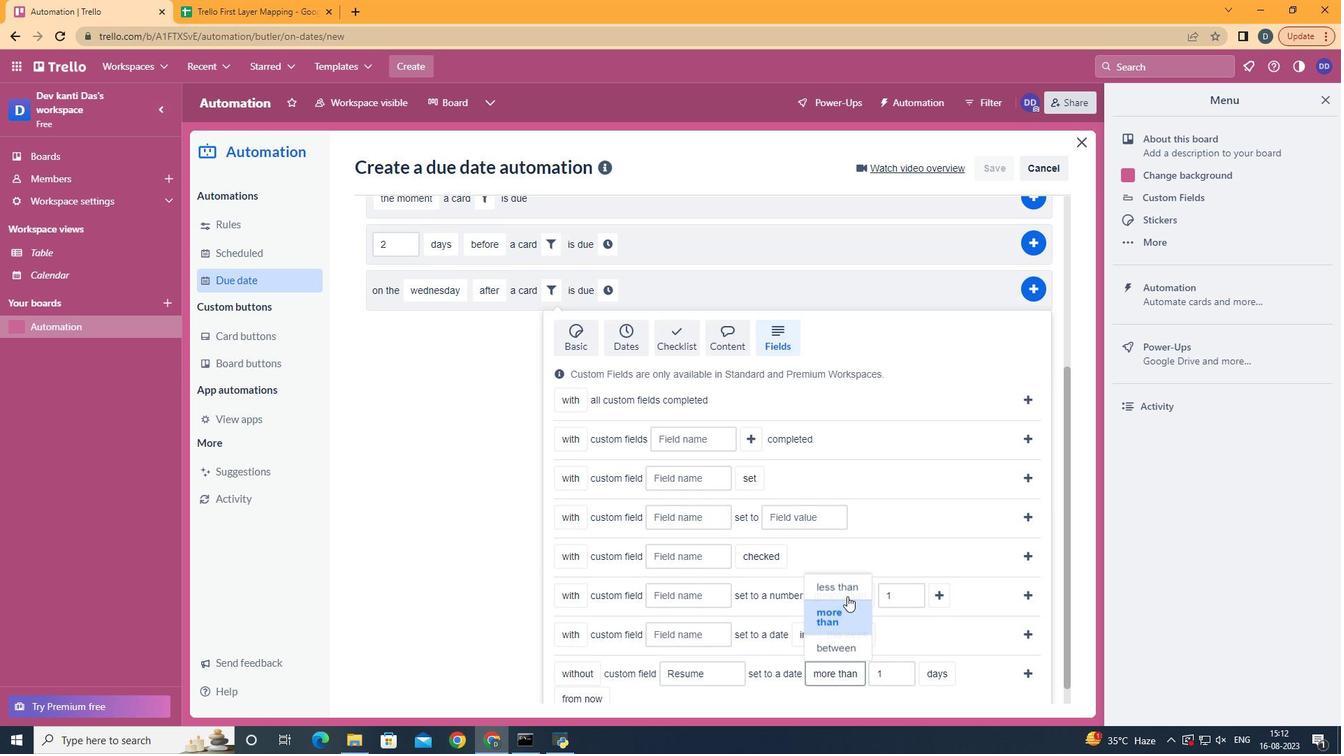 
Action: Mouse moved to (605, 662)
Screenshot: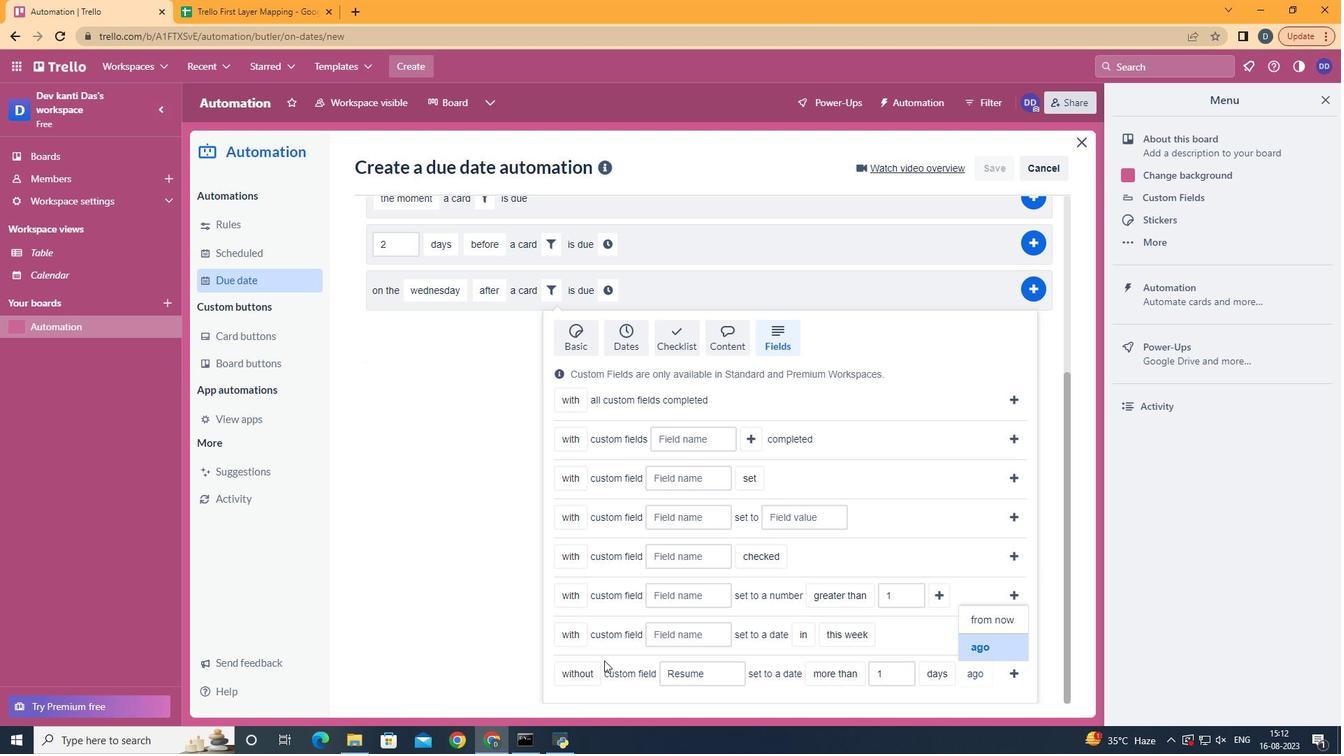 
Action: Mouse pressed left at (605, 662)
Screenshot: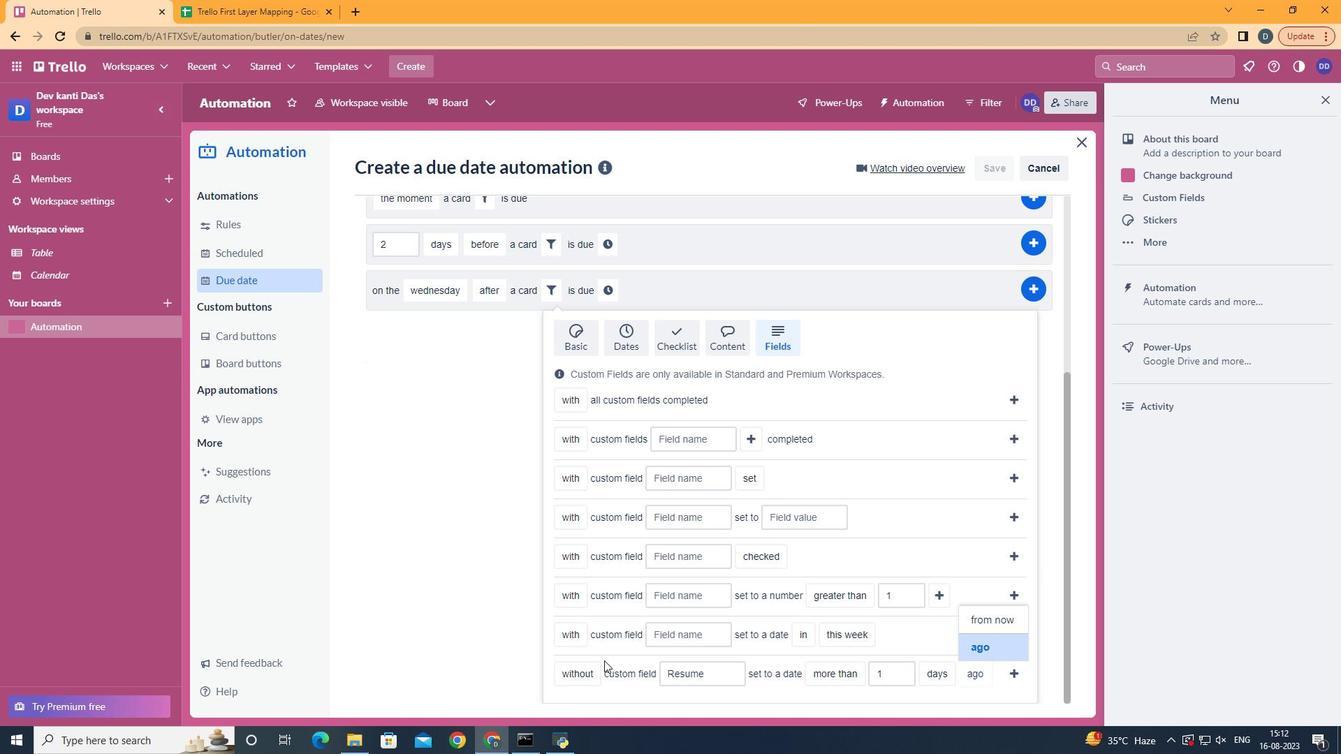 
Action: Mouse moved to (1009, 678)
Screenshot: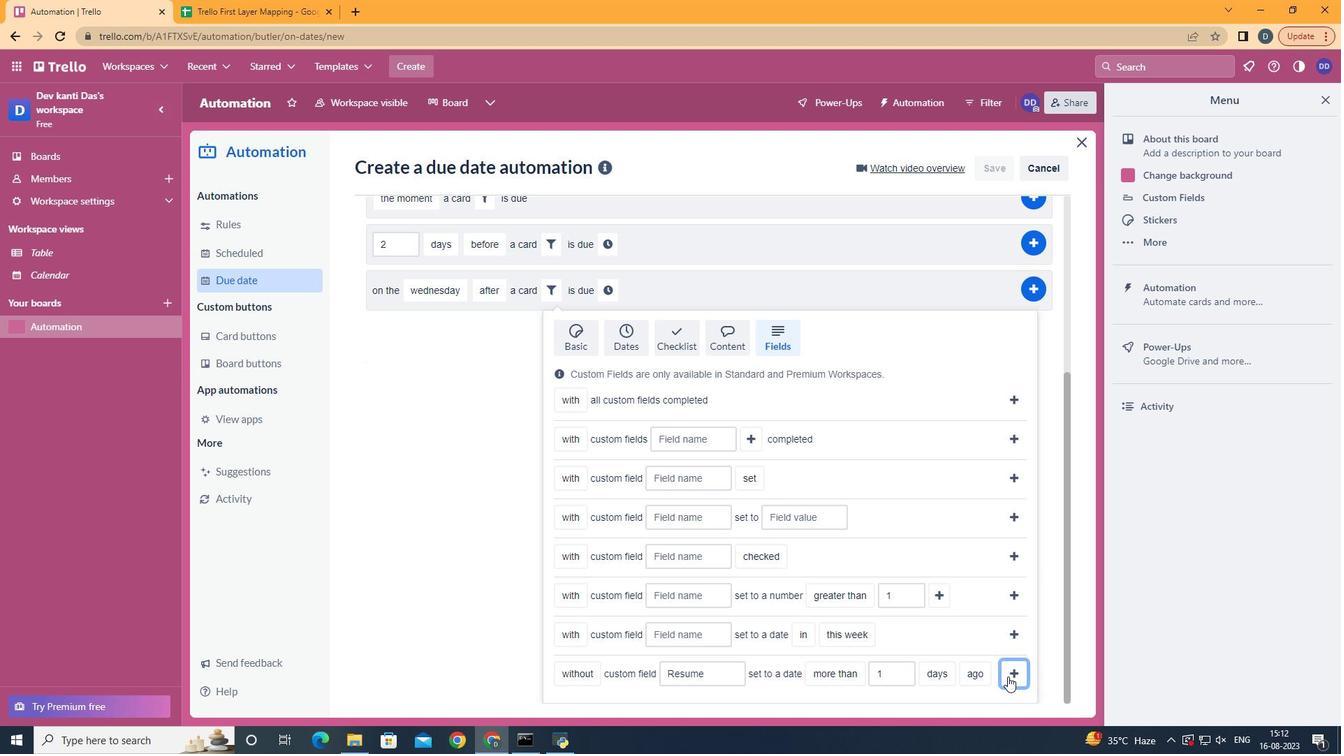
Action: Mouse pressed left at (1009, 678)
Screenshot: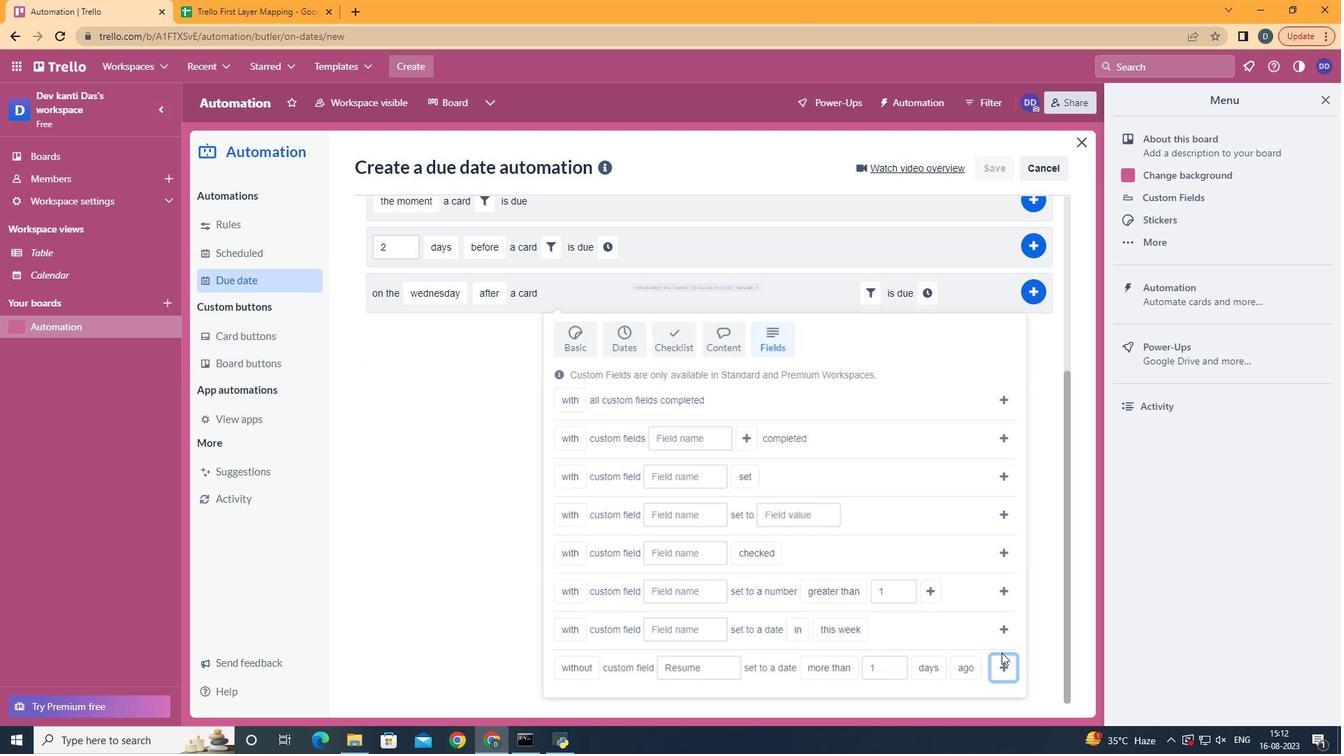 
Action: Mouse moved to (929, 574)
Screenshot: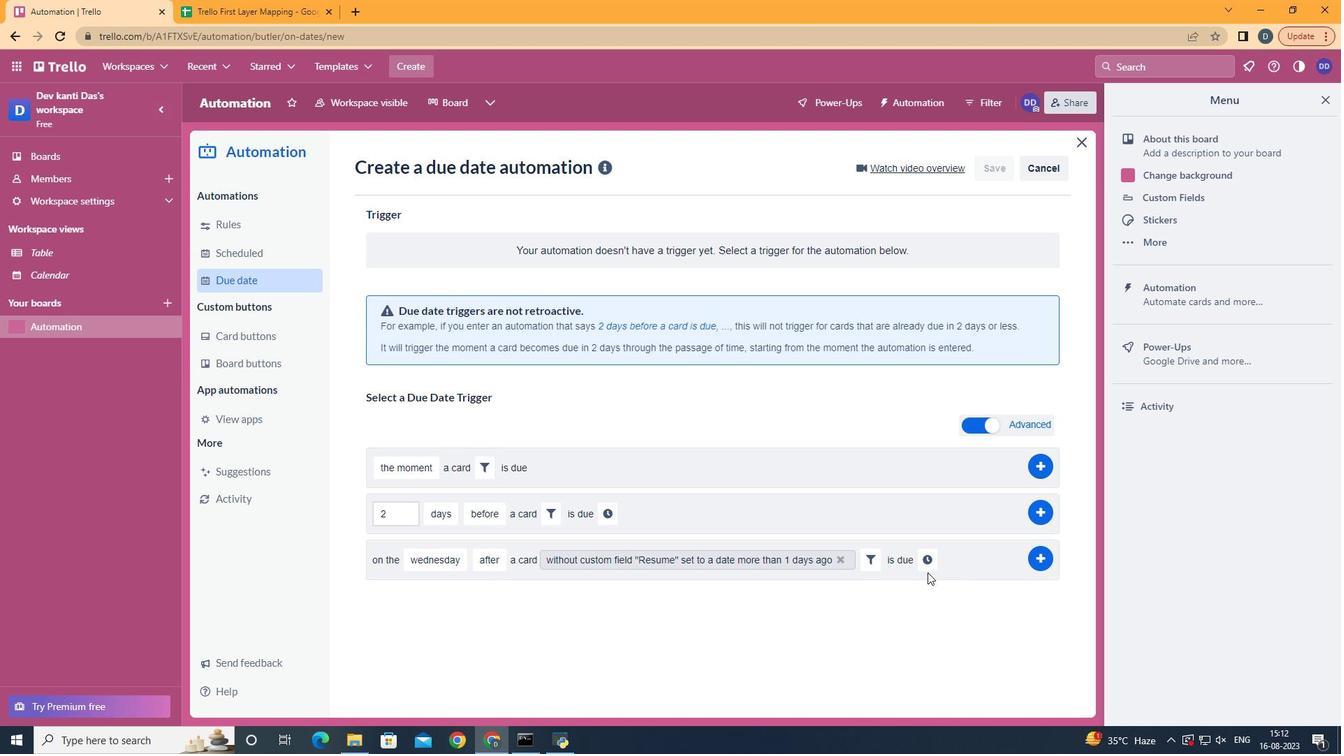 
Action: Mouse pressed left at (929, 574)
Screenshot: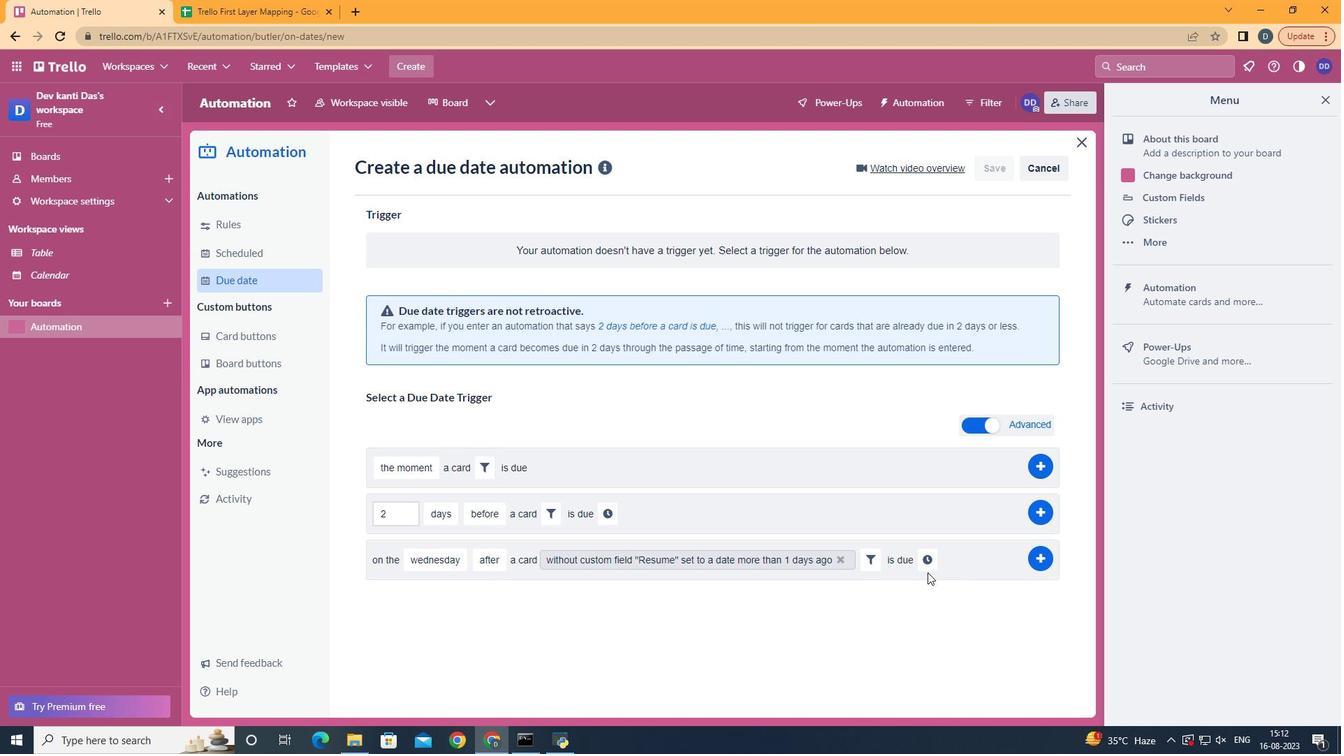 
Action: Mouse moved to (920, 560)
Screenshot: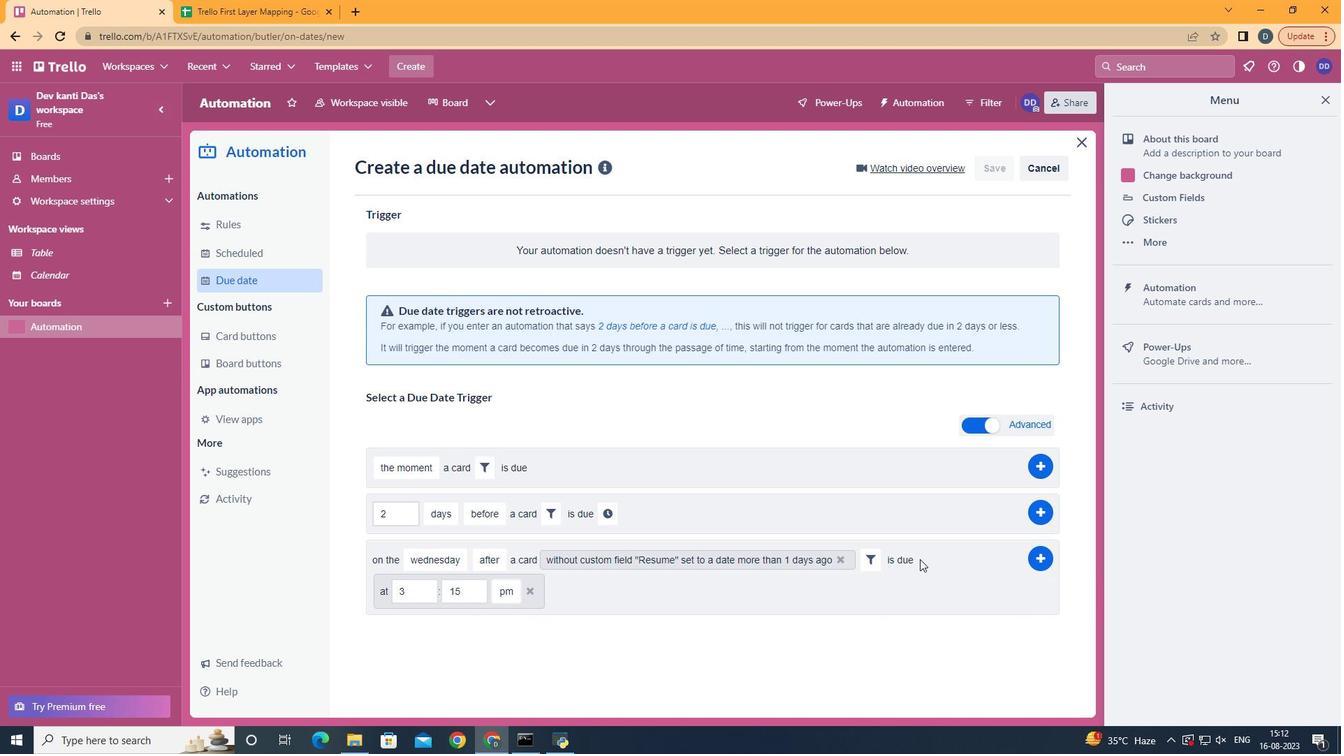 
Action: Mouse pressed left at (920, 560)
Screenshot: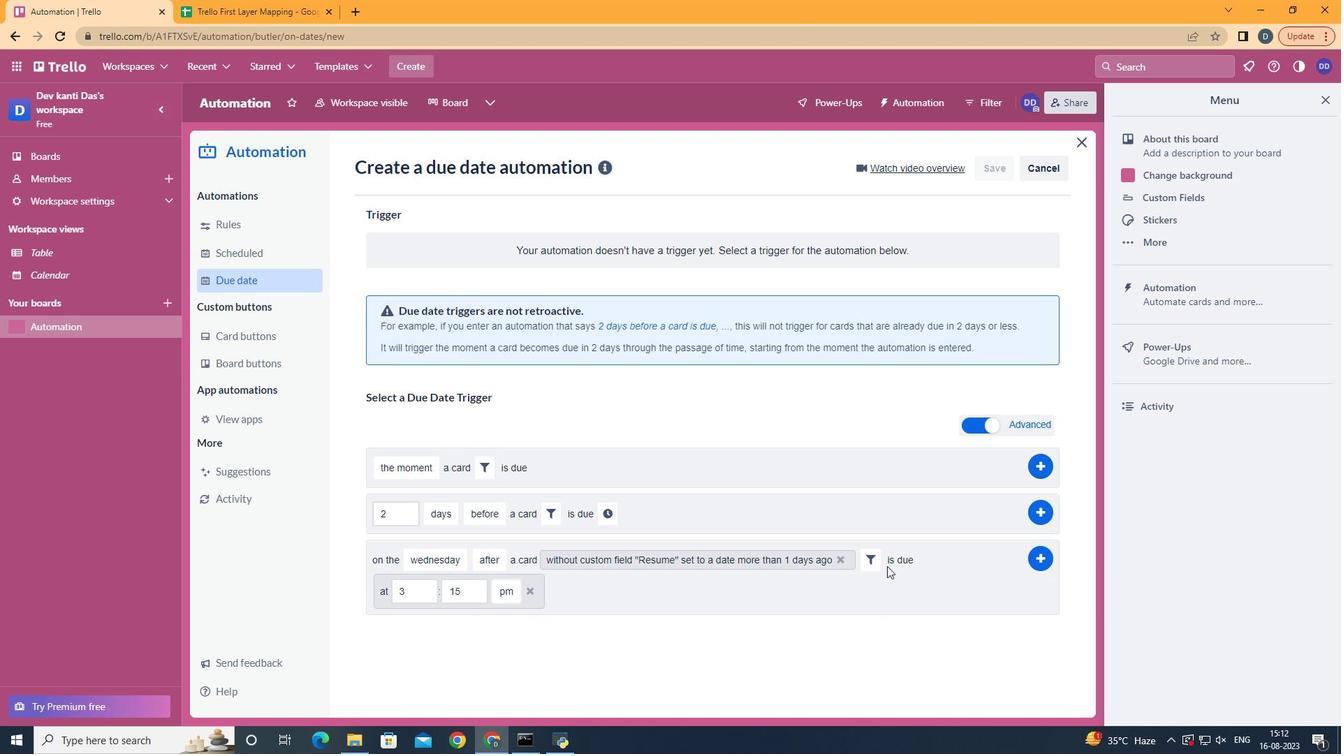 
Action: Mouse moved to (424, 597)
Screenshot: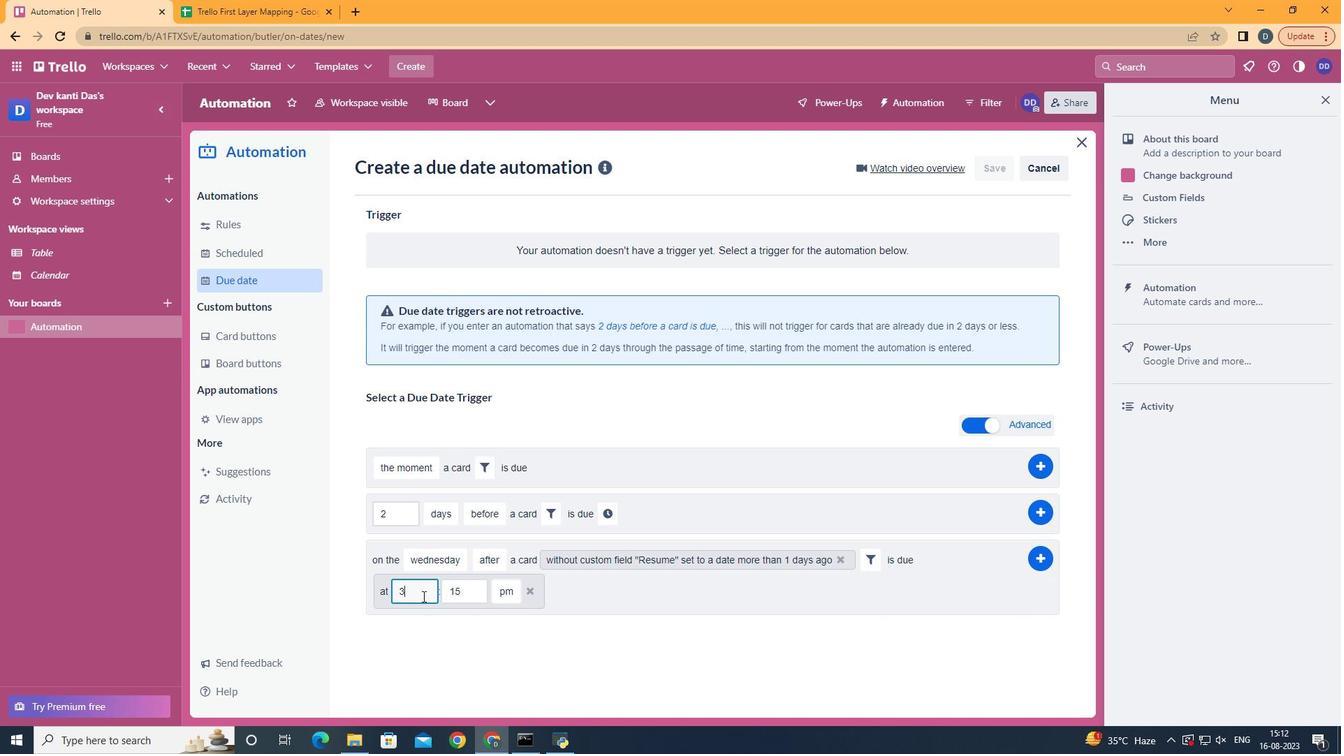 
Action: Mouse pressed left at (424, 597)
Screenshot: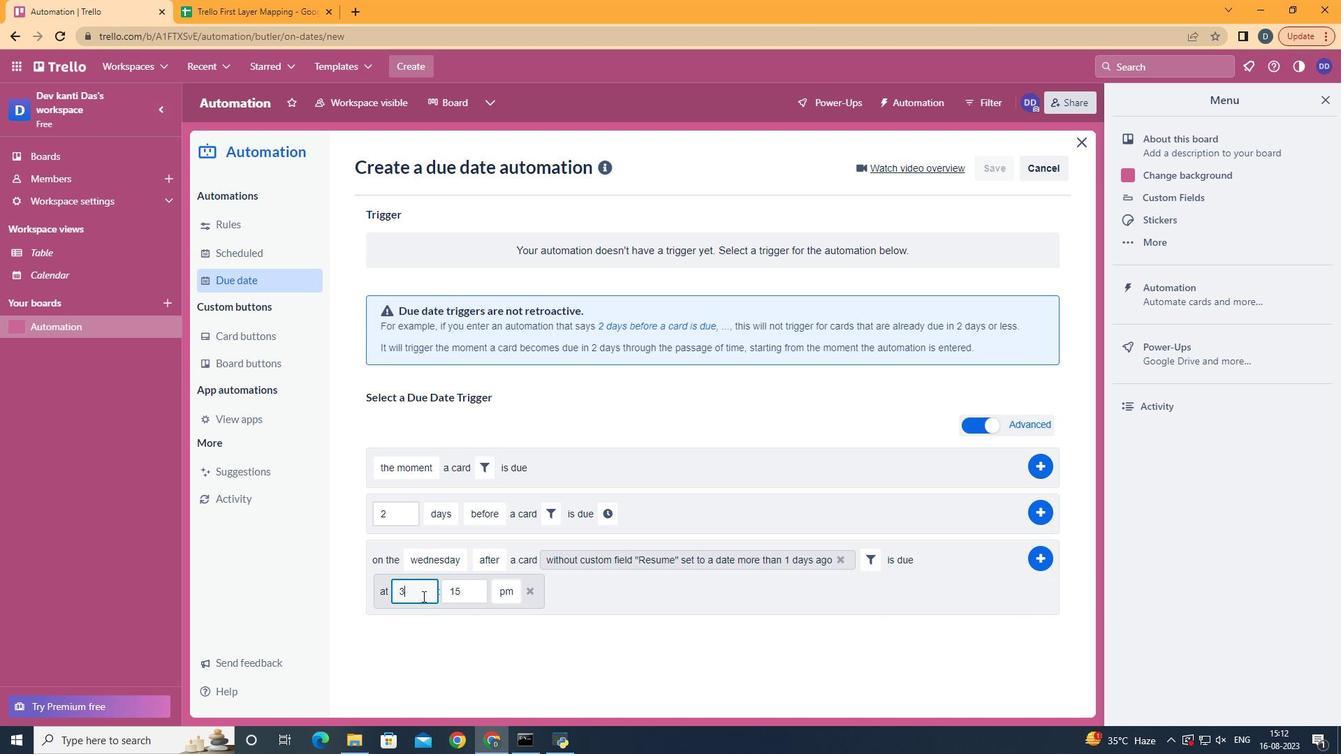
Action: Key pressed <Key.backspace>11
Screenshot: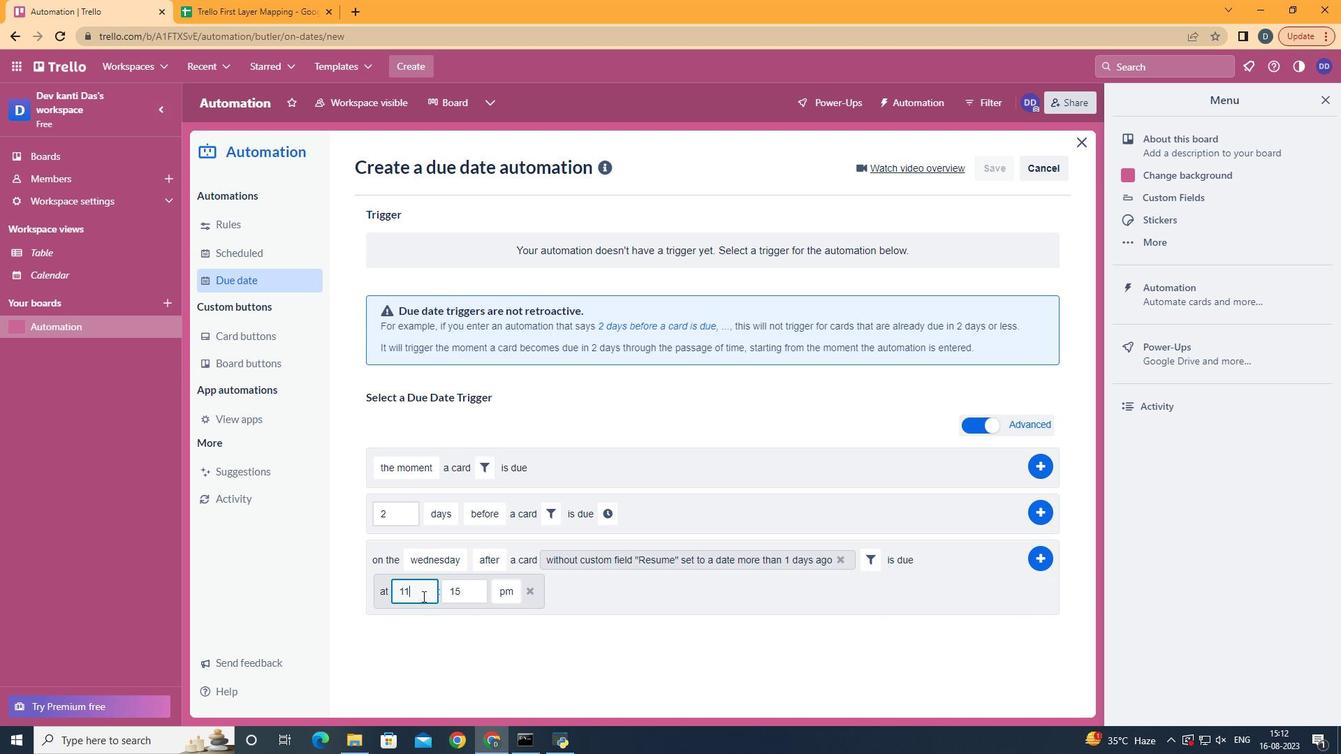 
Action: Mouse moved to (488, 581)
Screenshot: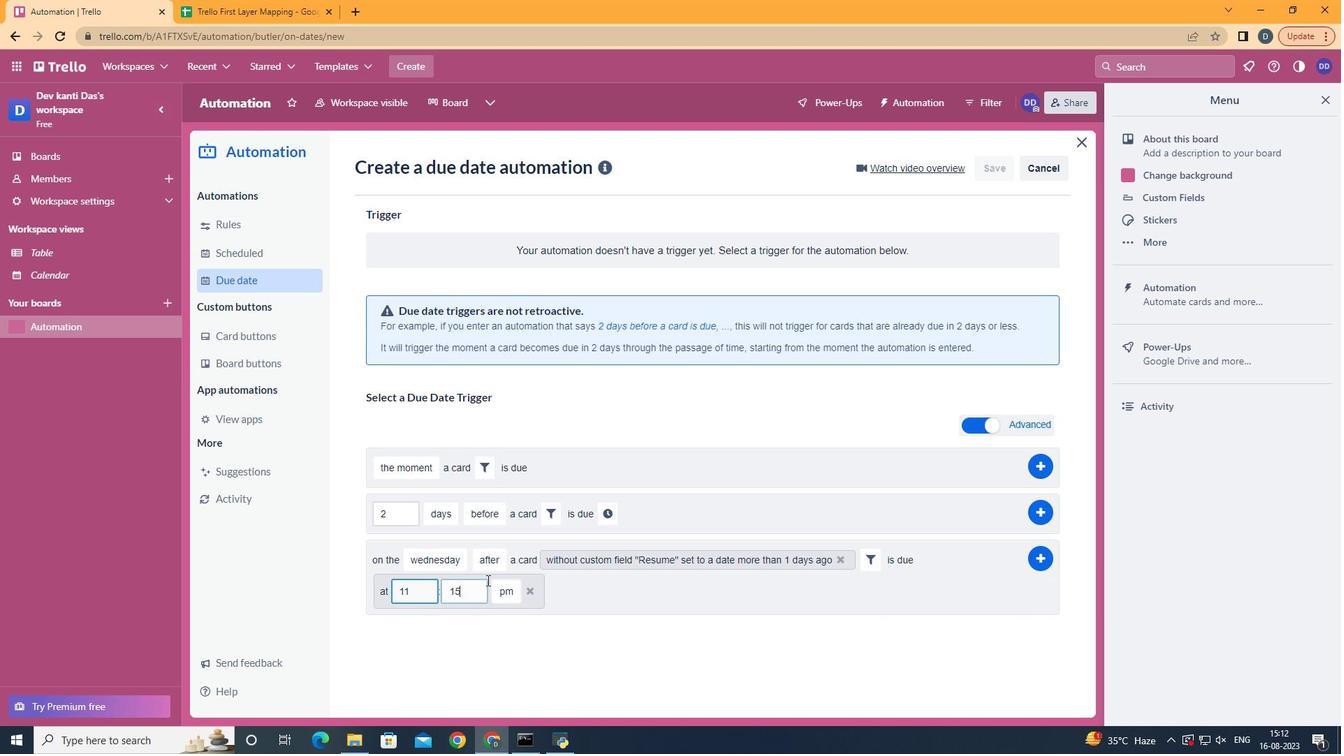 
Action: Mouse pressed left at (488, 581)
Screenshot: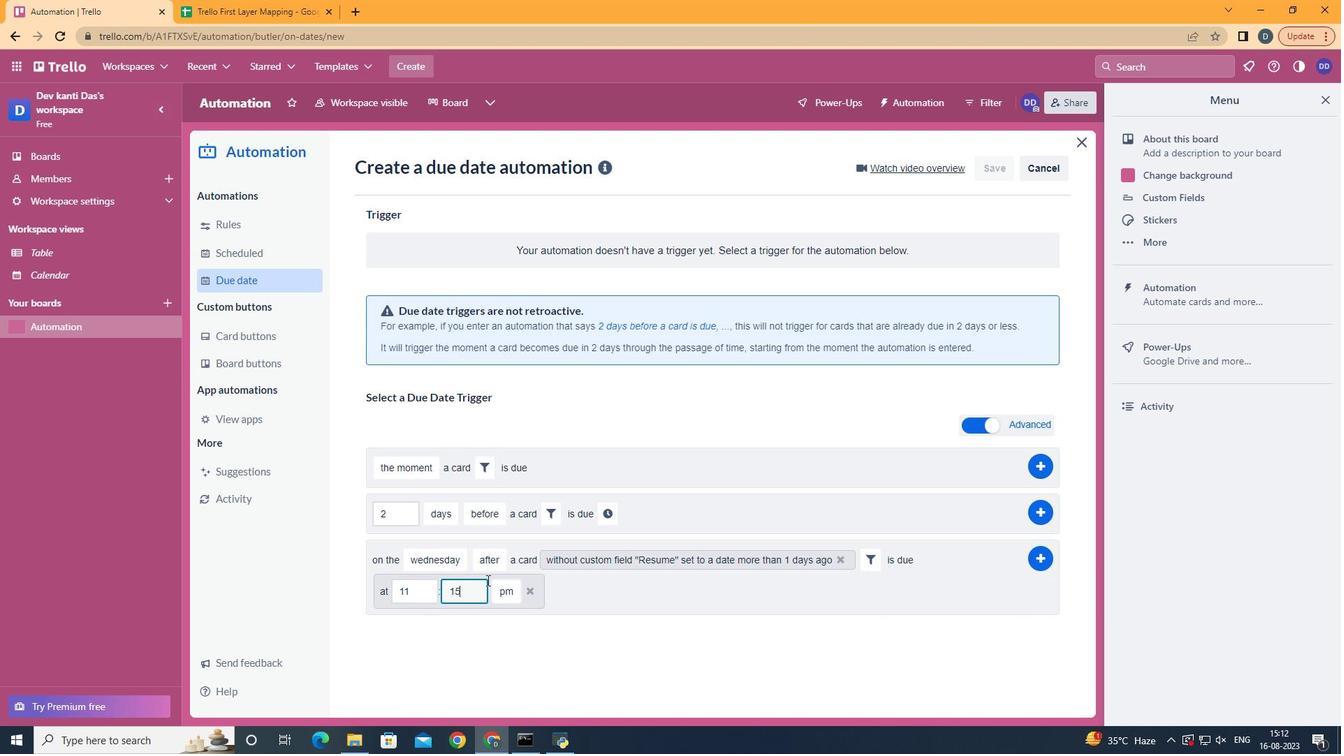 
Action: Key pressed <Key.backspace><Key.backspace>00
Screenshot: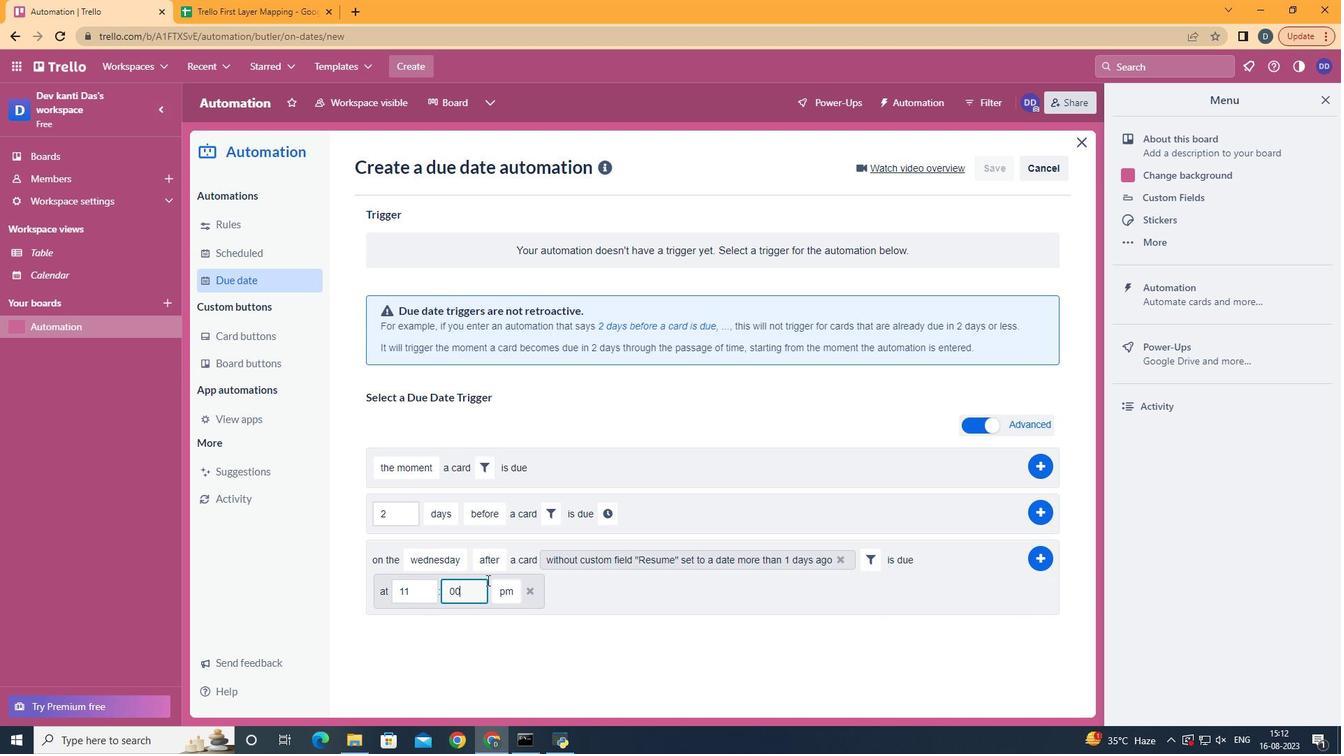 
Action: Mouse moved to (511, 614)
Screenshot: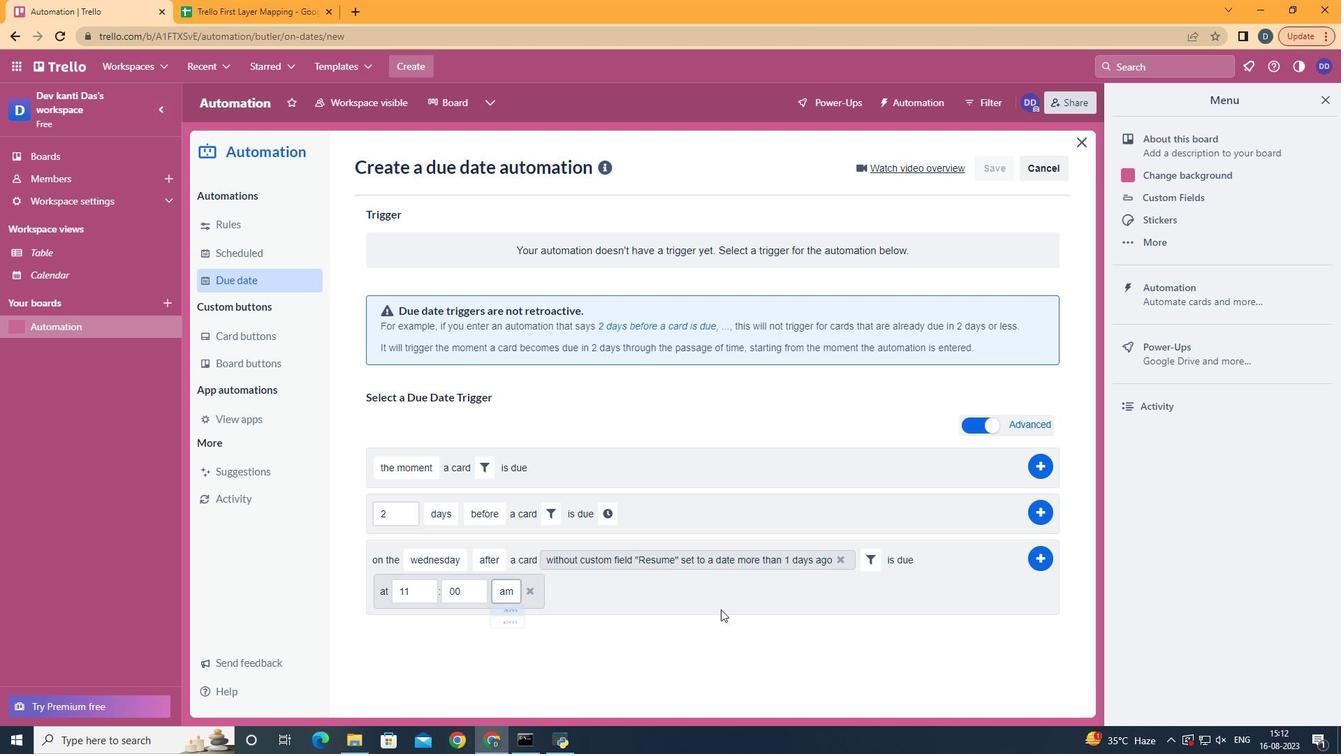 
Action: Mouse pressed left at (511, 614)
Screenshot: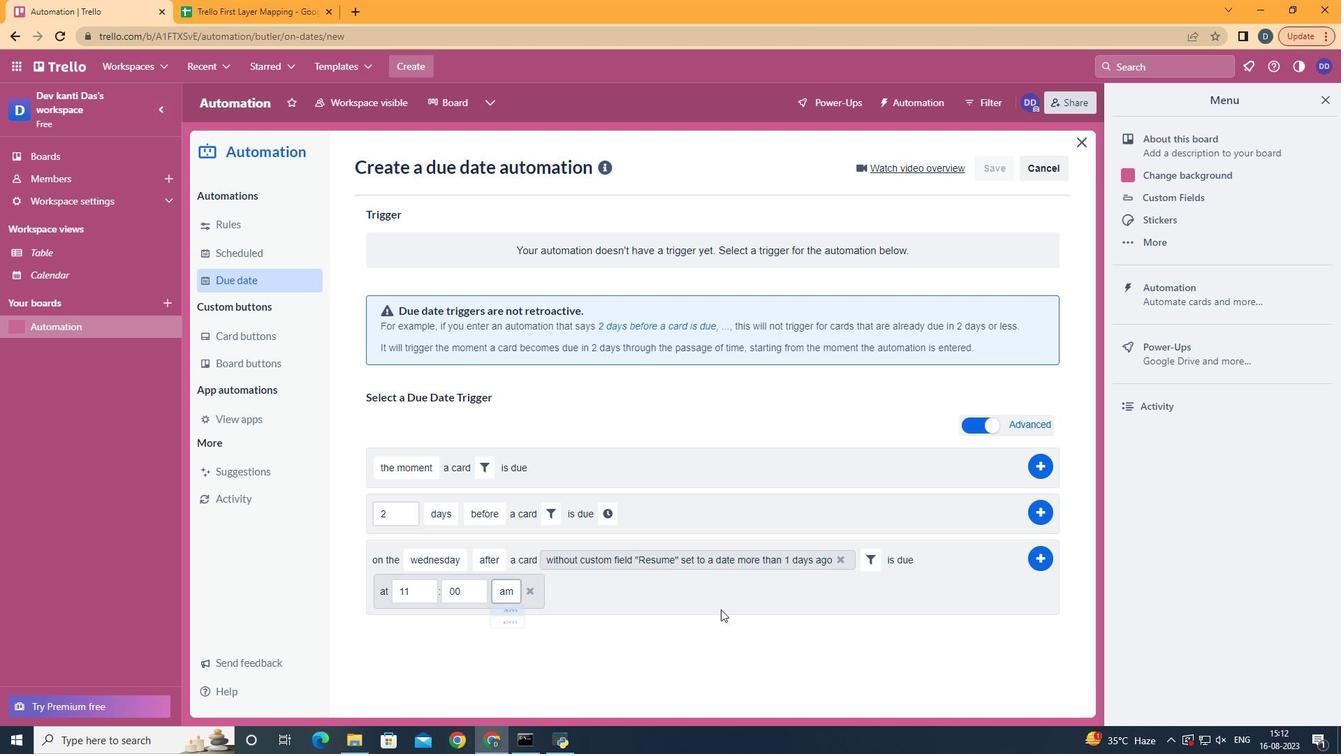 
Action: Mouse moved to (1040, 554)
Screenshot: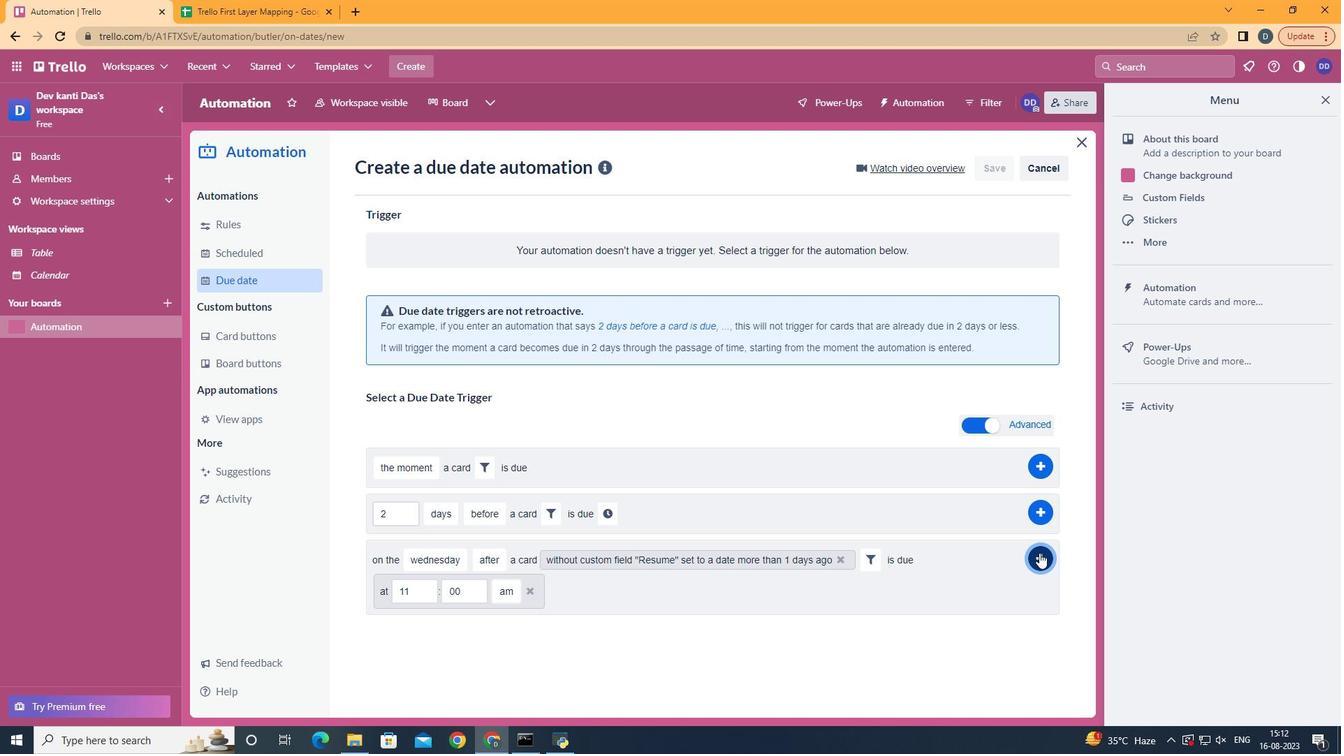 
Action: Mouse pressed left at (1040, 554)
Screenshot: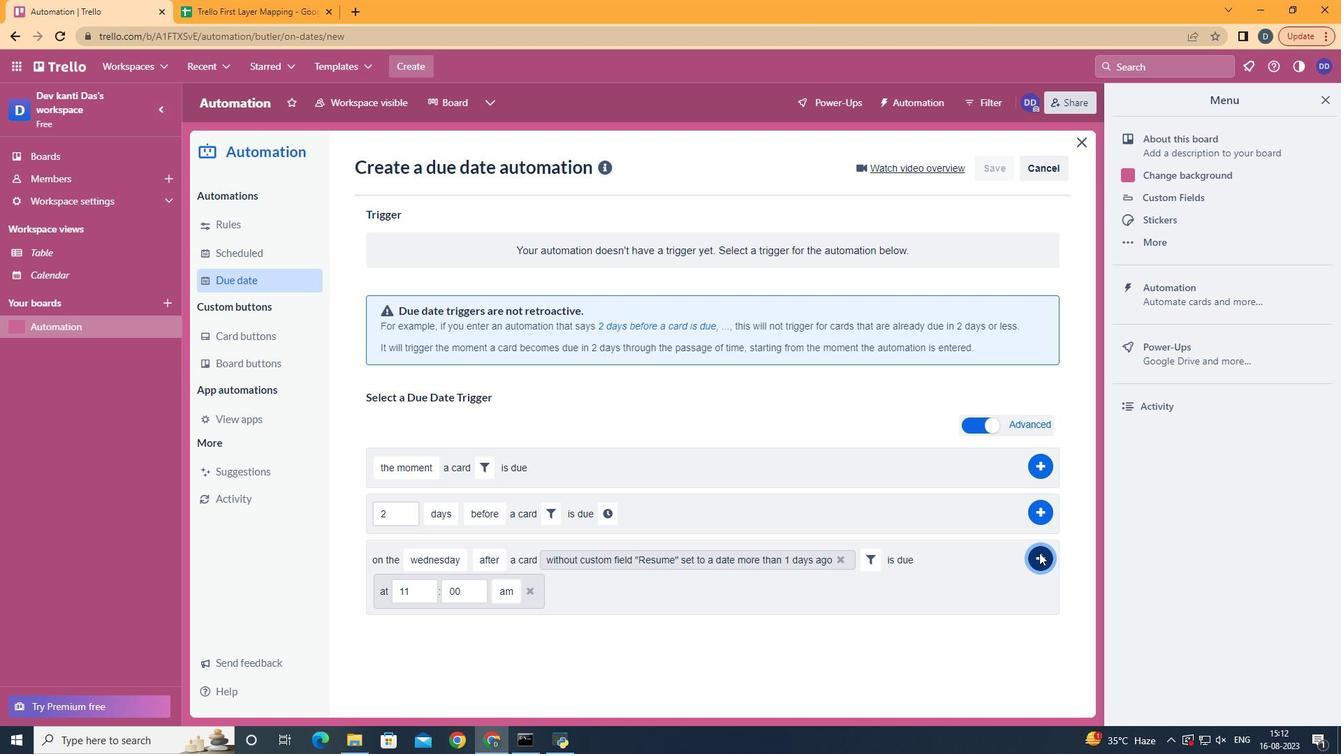 
